 Task: Open Card Project Management Review in Board Productivity Strategies to Workspace Corporate Communications and add a team member Softage.4@softage.net, a label Purple, a checklist Corporate Finance, an attachment from your onedrive, a color Purple and finally, add a card description 'Develop and launch new customer feedback program for product improvements' and a comment 'Let us make sure we have a clear understanding of the desired outcomes and success metrics for this task.'. Add a start date 'Jan 04, 1900' with a due date 'Jan 11, 1900'
Action: Mouse moved to (67, 319)
Screenshot: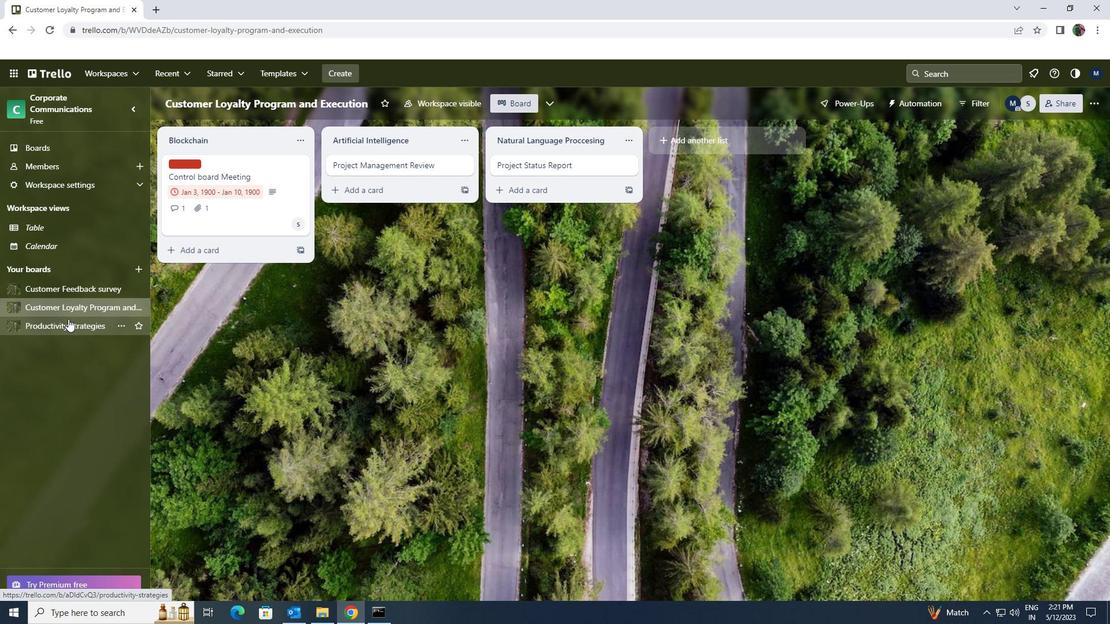 
Action: Mouse pressed left at (67, 319)
Screenshot: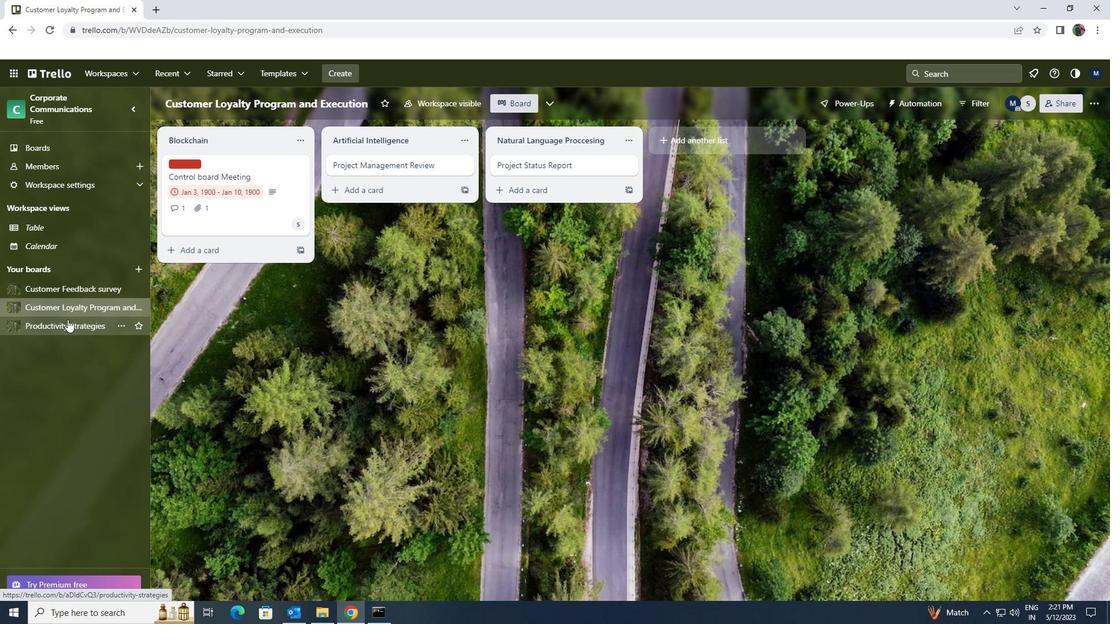 
Action: Mouse moved to (400, 164)
Screenshot: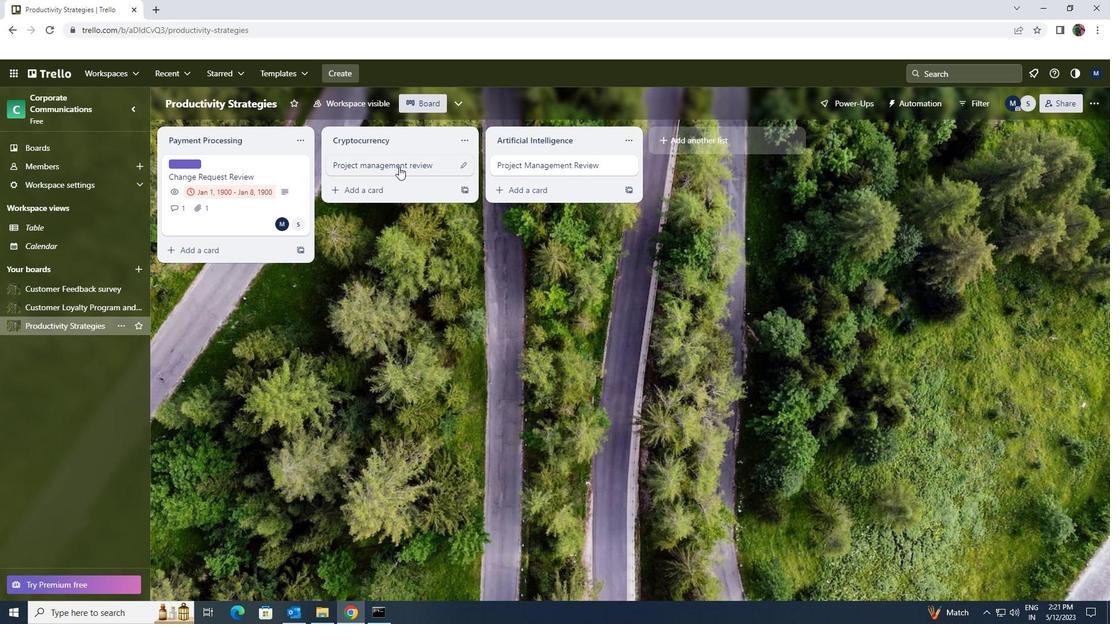 
Action: Mouse pressed left at (400, 164)
Screenshot: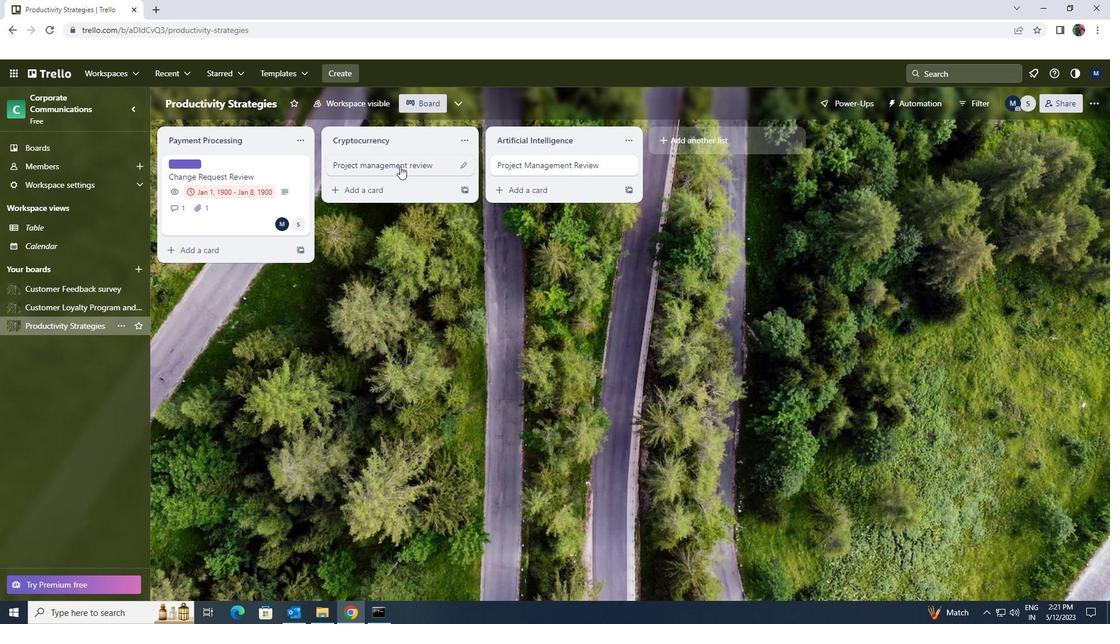 
Action: Mouse moved to (683, 164)
Screenshot: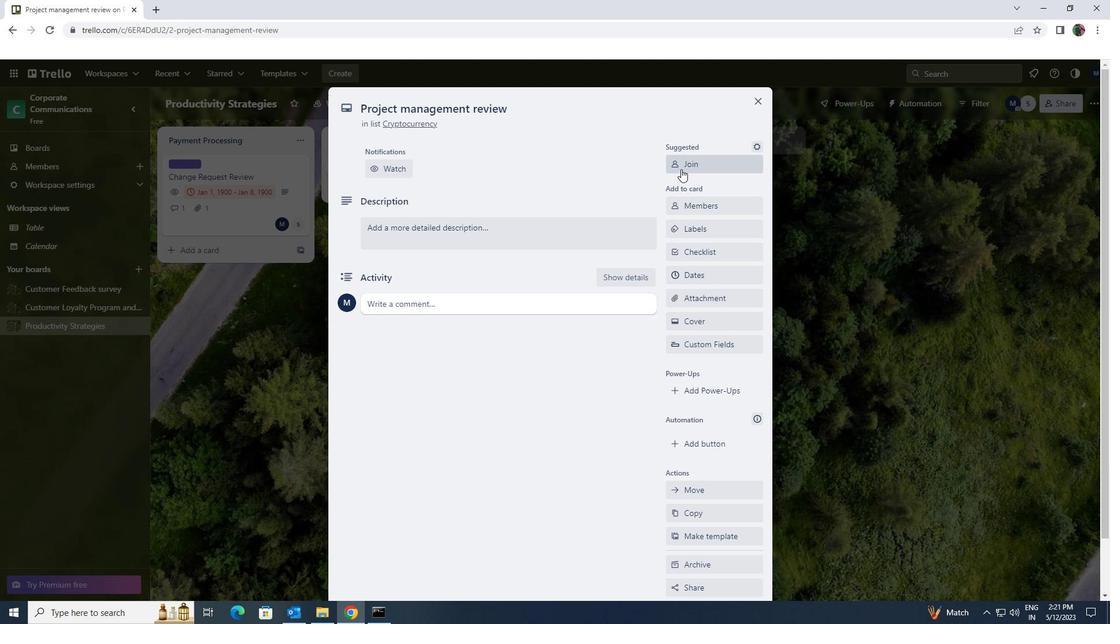 
Action: Mouse pressed left at (683, 164)
Screenshot: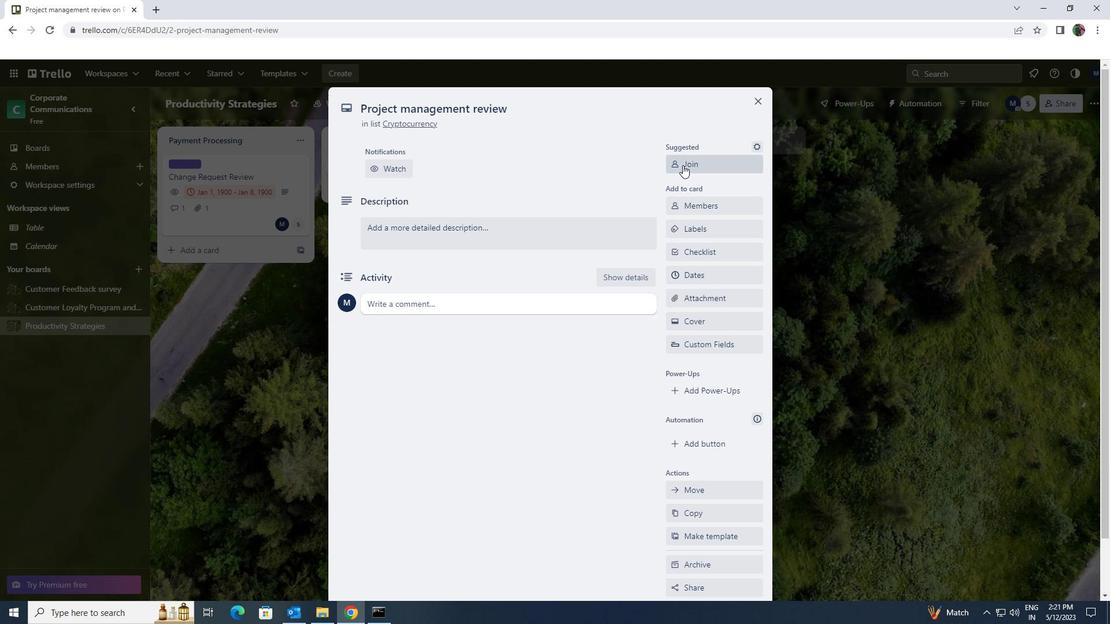 
Action: Mouse moved to (689, 165)
Screenshot: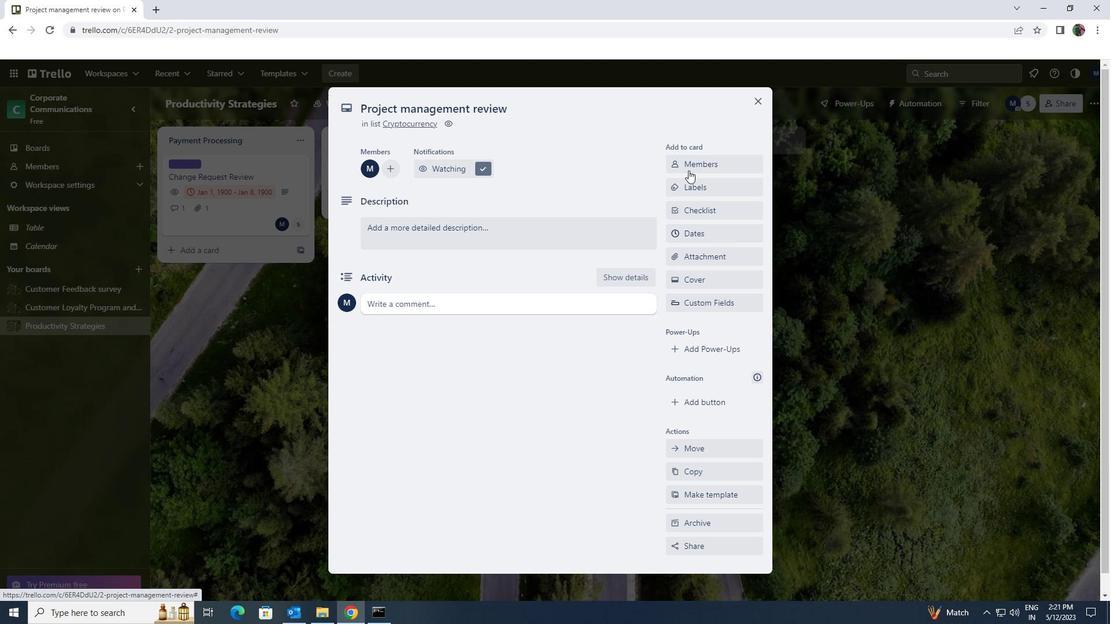 
Action: Mouse pressed left at (689, 165)
Screenshot: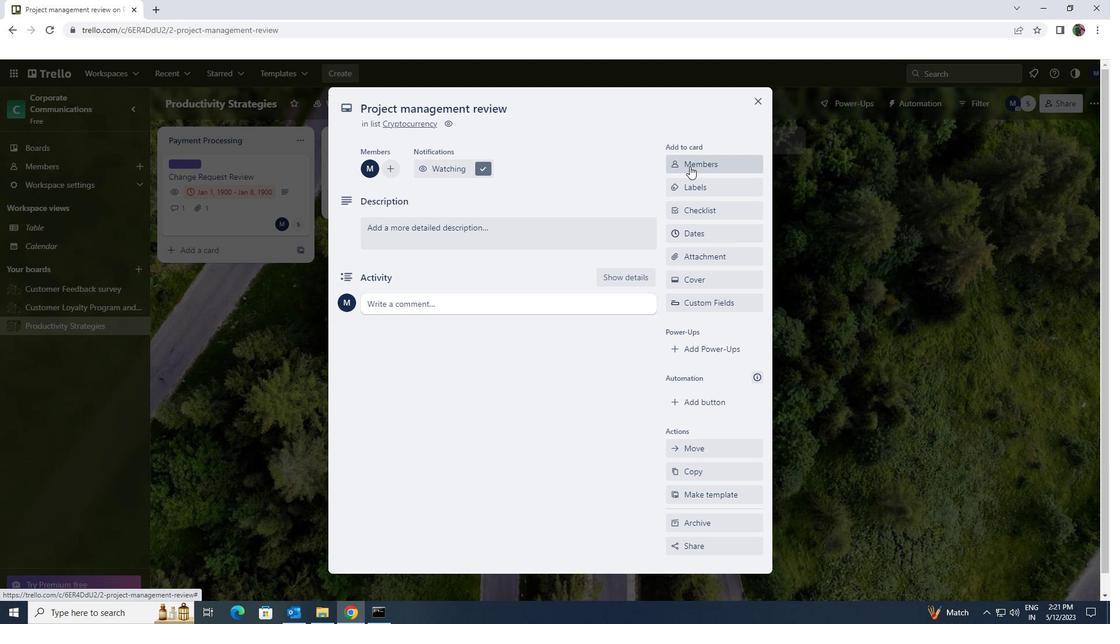 
Action: Mouse moved to (689, 165)
Screenshot: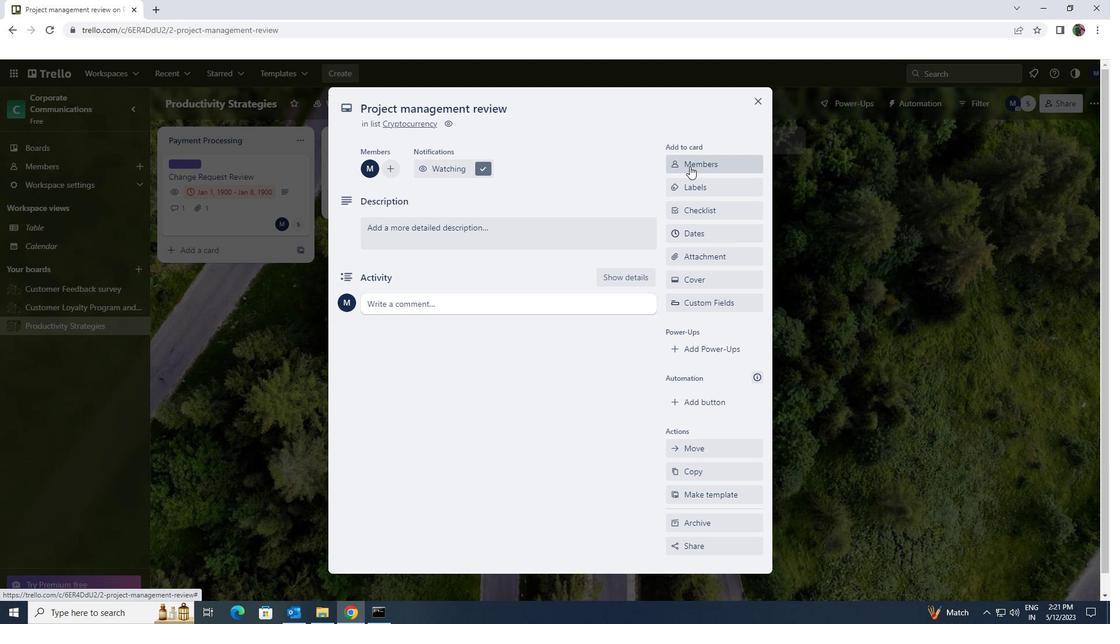 
Action: Key pressed softage.4<Key.shift>@SOFTAGE.NET
Screenshot: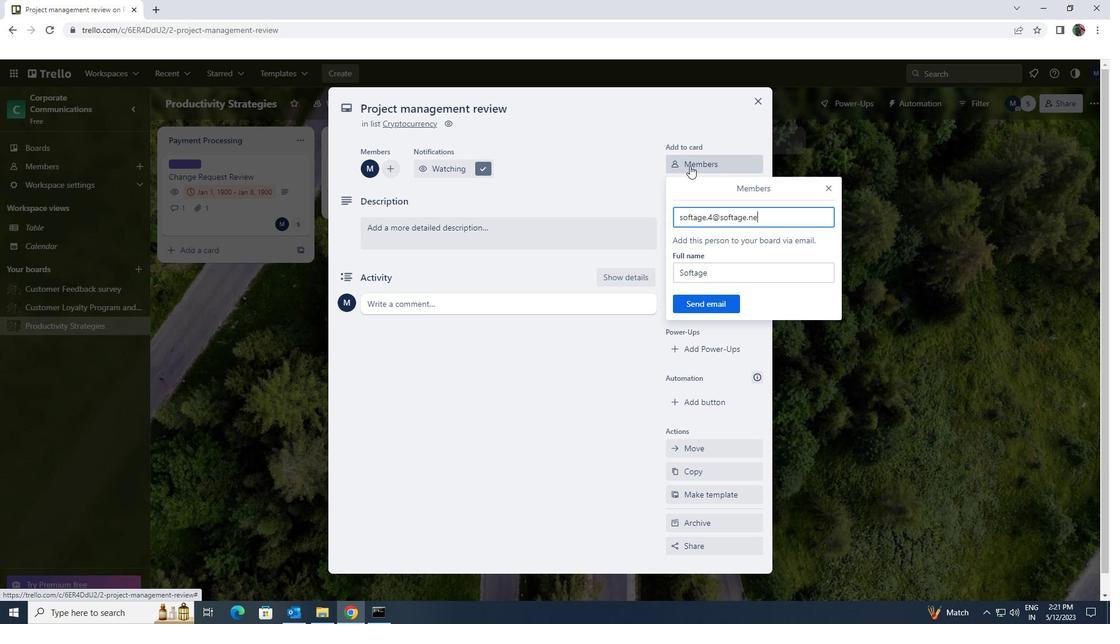 
Action: Mouse moved to (712, 308)
Screenshot: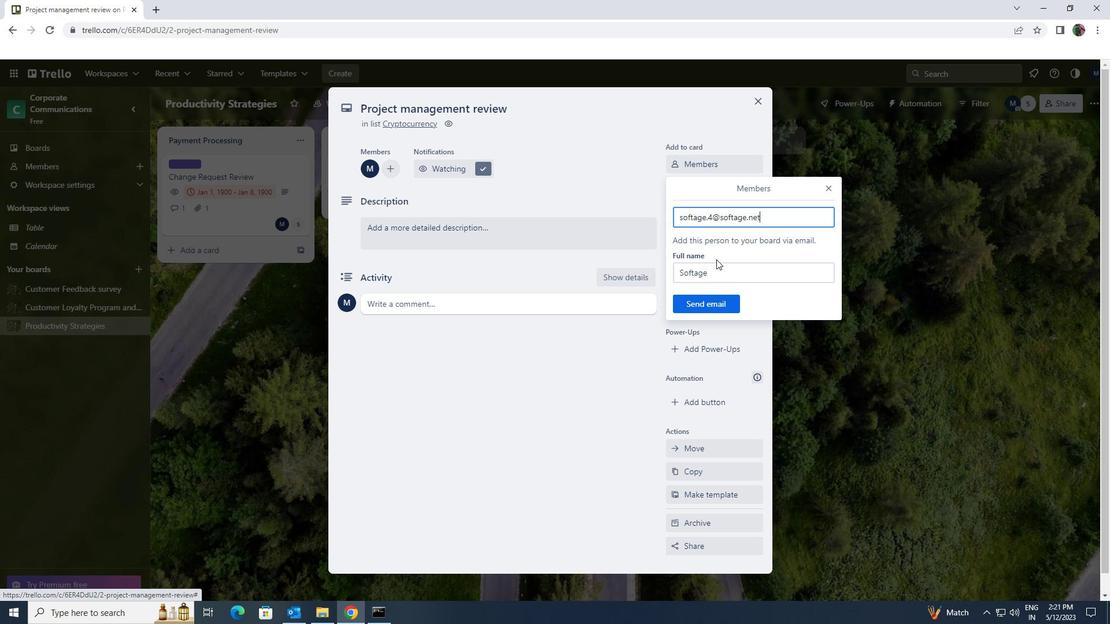 
Action: Mouse pressed left at (712, 308)
Screenshot: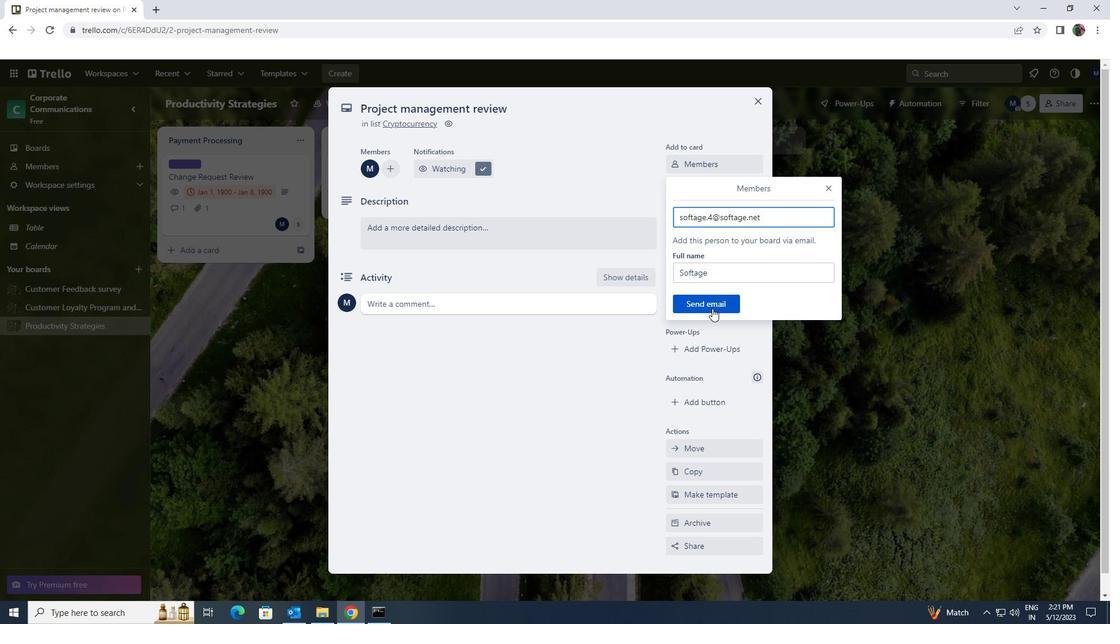 
Action: Mouse moved to (708, 190)
Screenshot: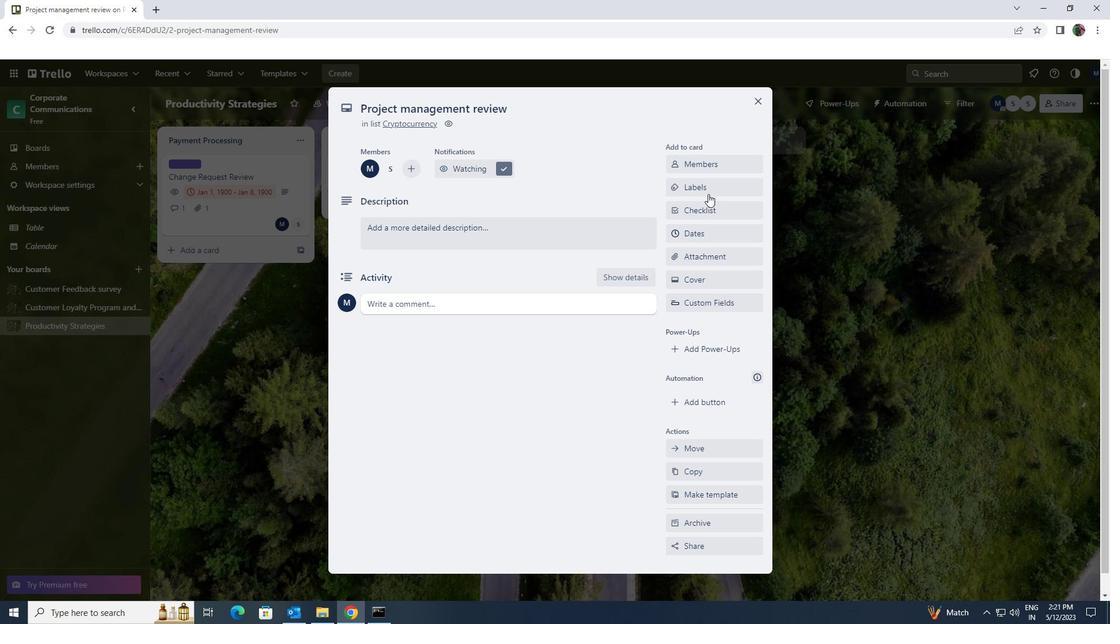 
Action: Mouse pressed left at (708, 190)
Screenshot: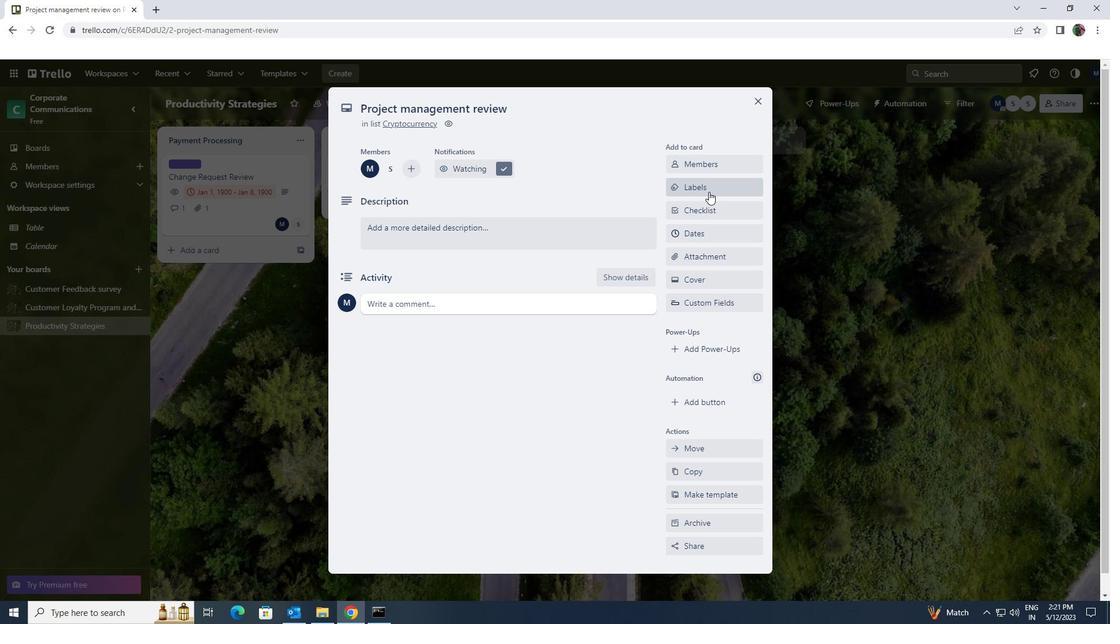 
Action: Mouse moved to (726, 430)
Screenshot: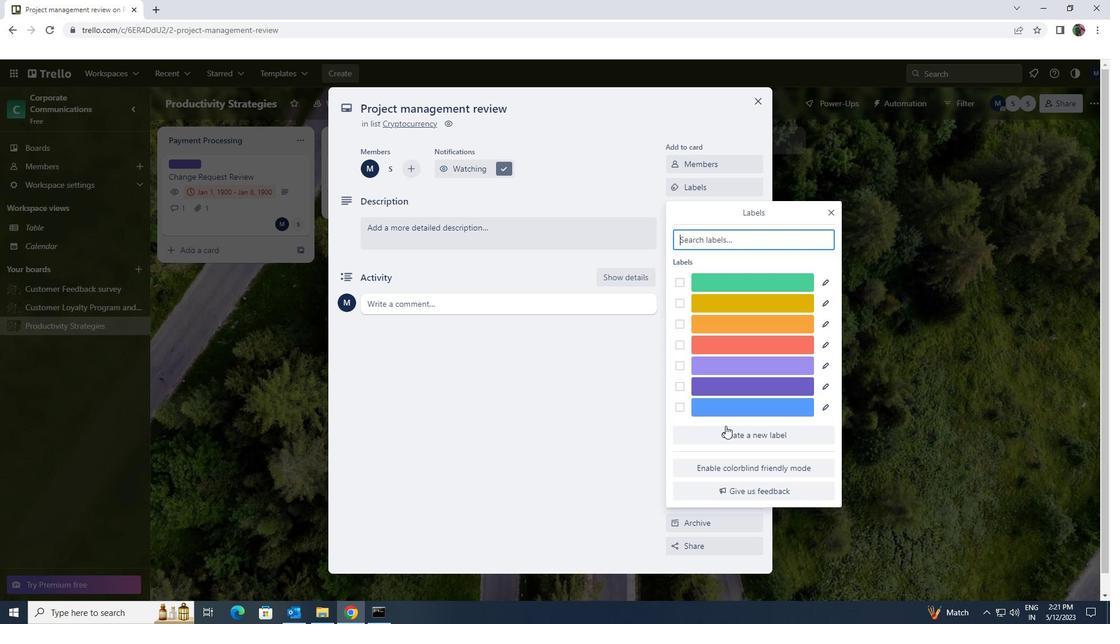 
Action: Mouse pressed left at (726, 430)
Screenshot: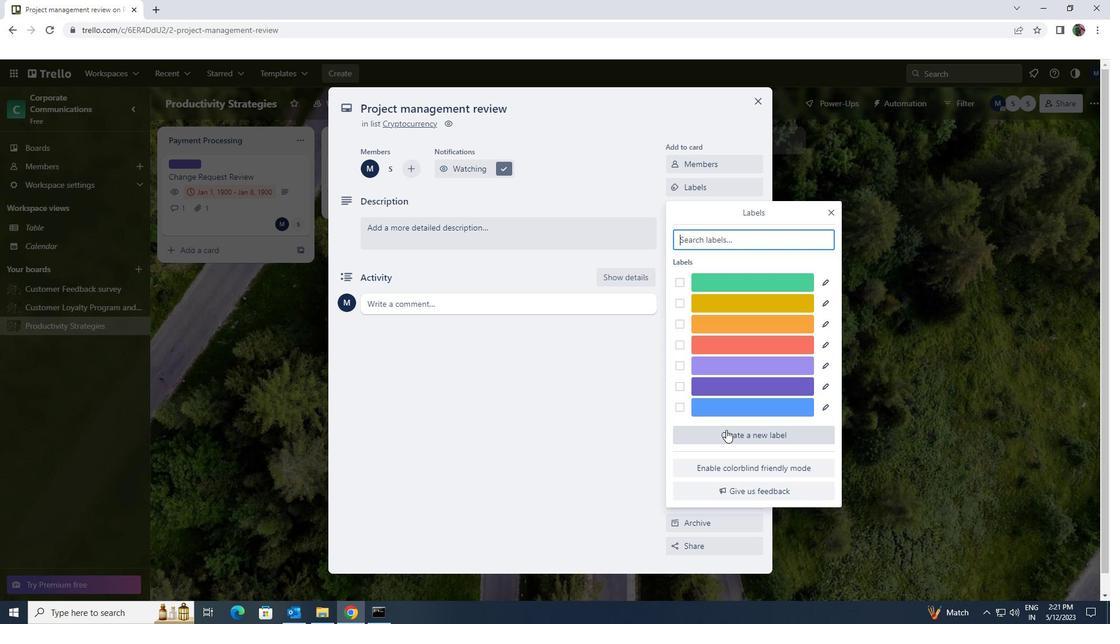 
Action: Mouse moved to (813, 401)
Screenshot: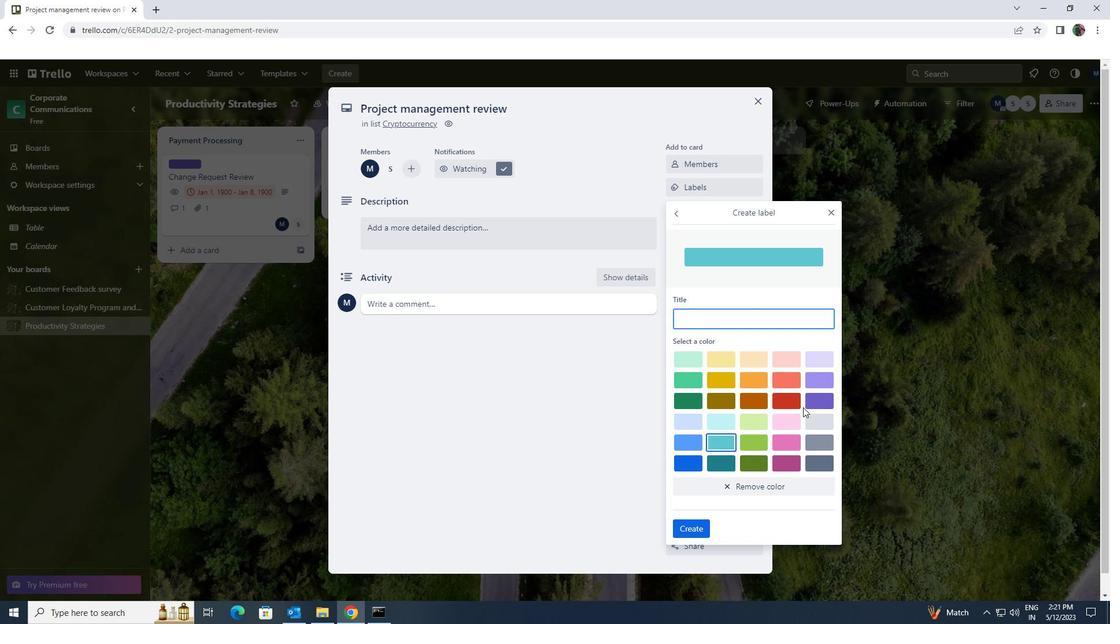 
Action: Mouse pressed left at (813, 401)
Screenshot: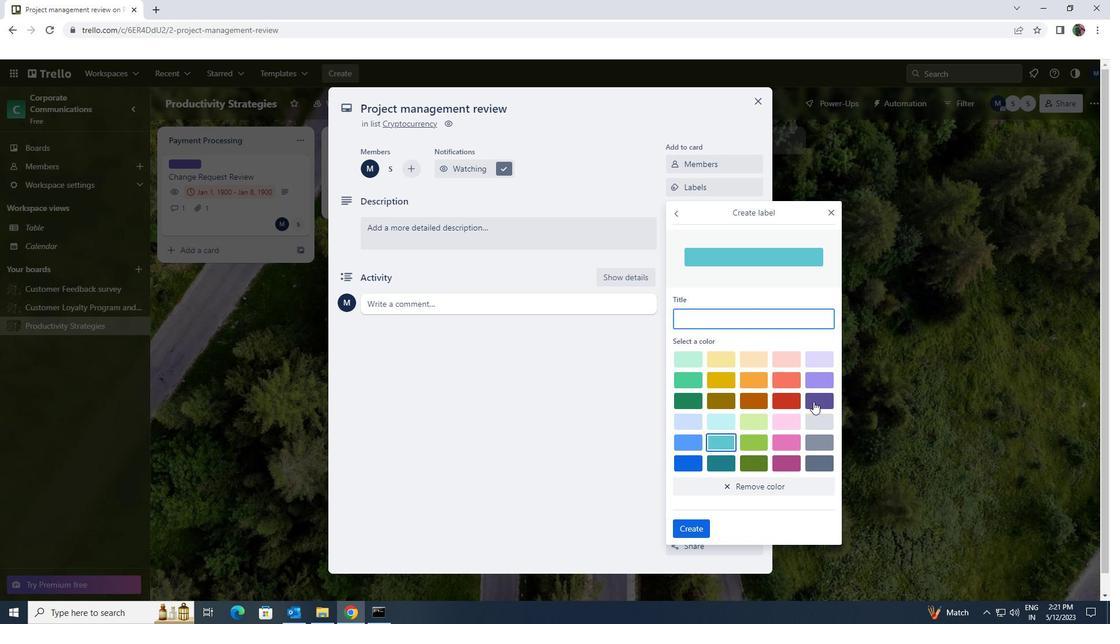 
Action: Mouse moved to (695, 524)
Screenshot: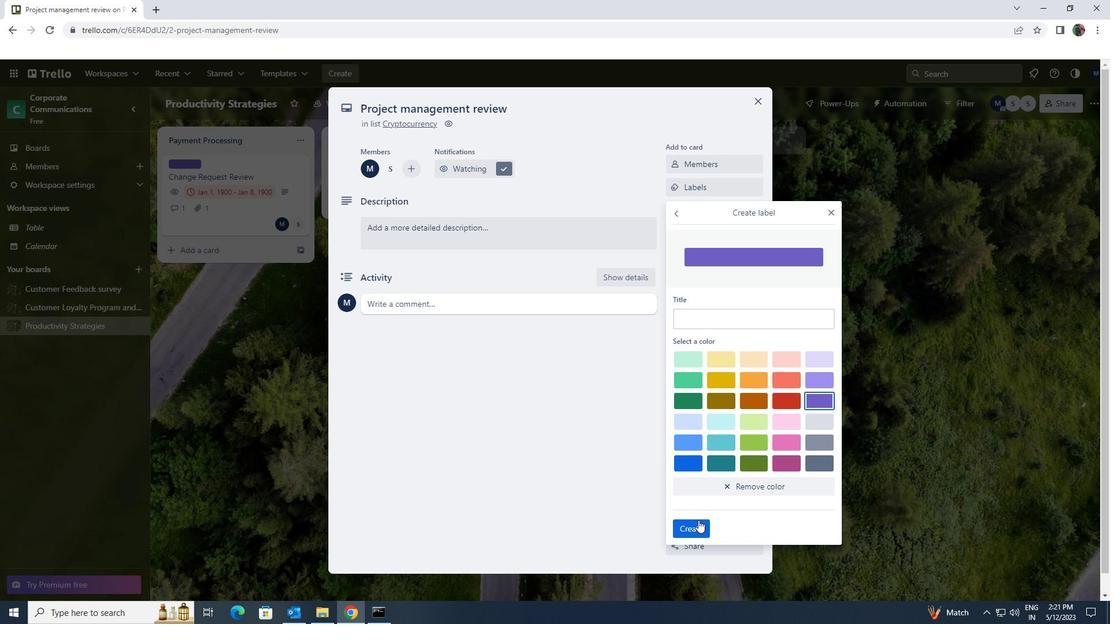 
Action: Mouse pressed left at (695, 524)
Screenshot: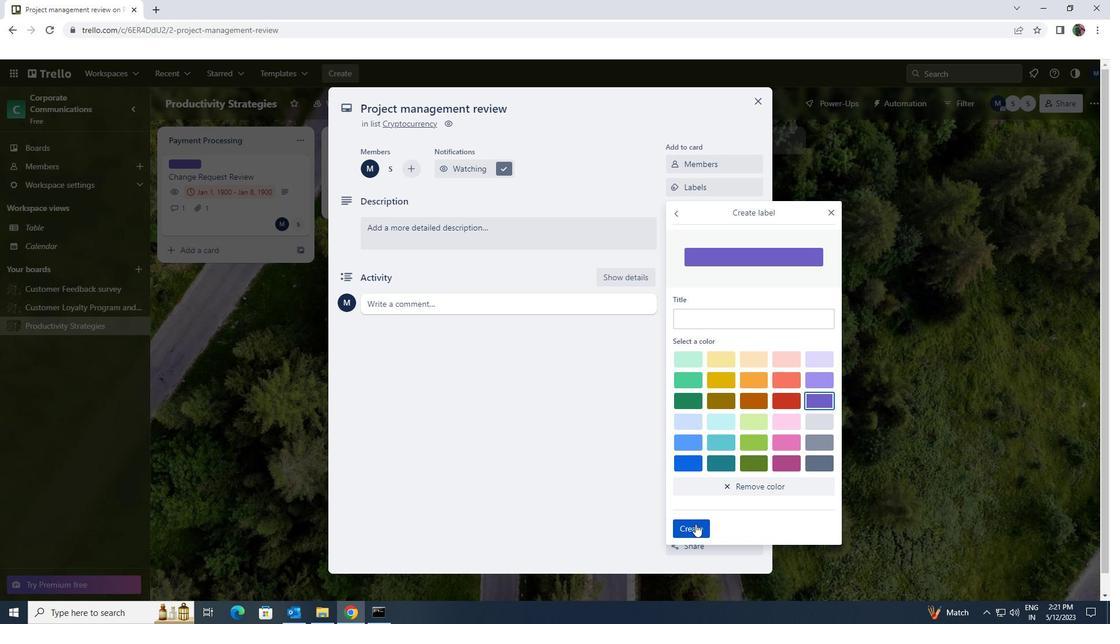 
Action: Mouse moved to (829, 211)
Screenshot: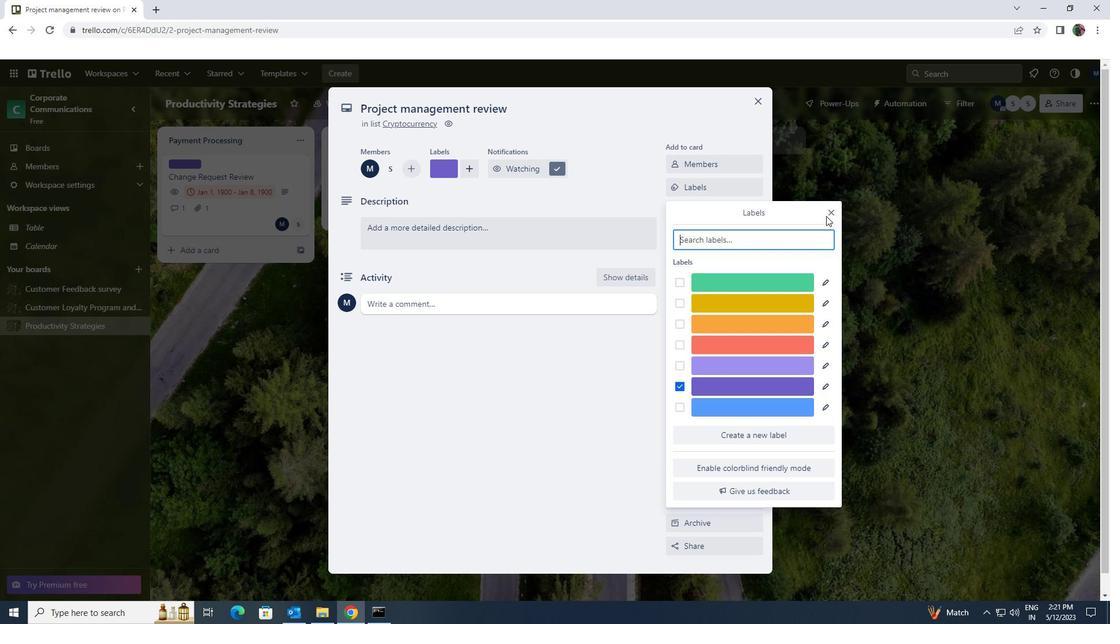 
Action: Mouse pressed left at (829, 211)
Screenshot: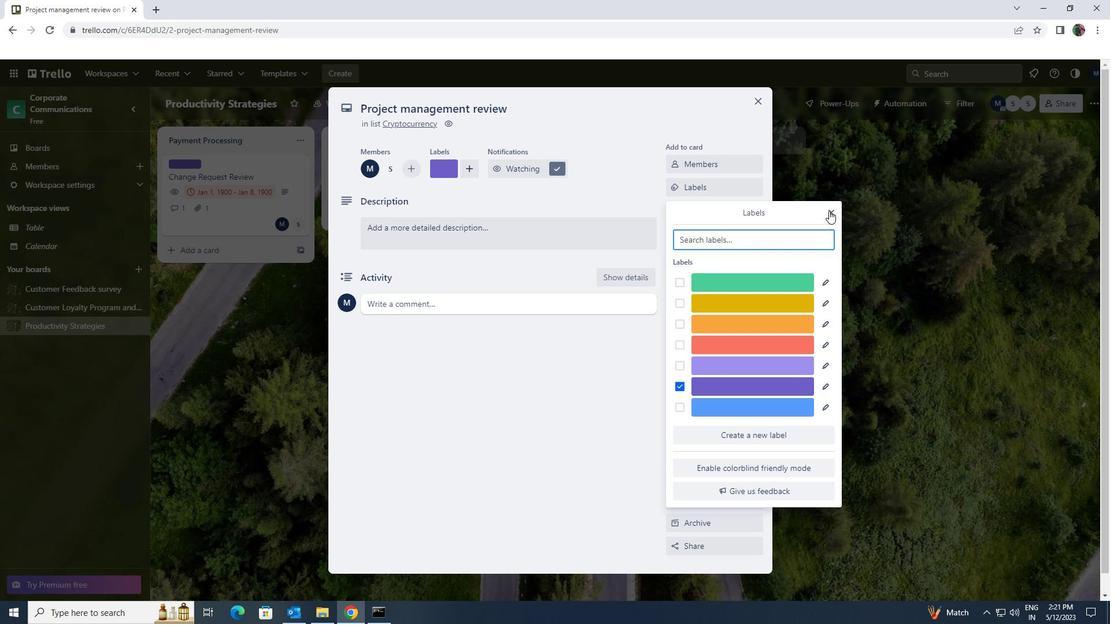 
Action: Mouse moved to (744, 212)
Screenshot: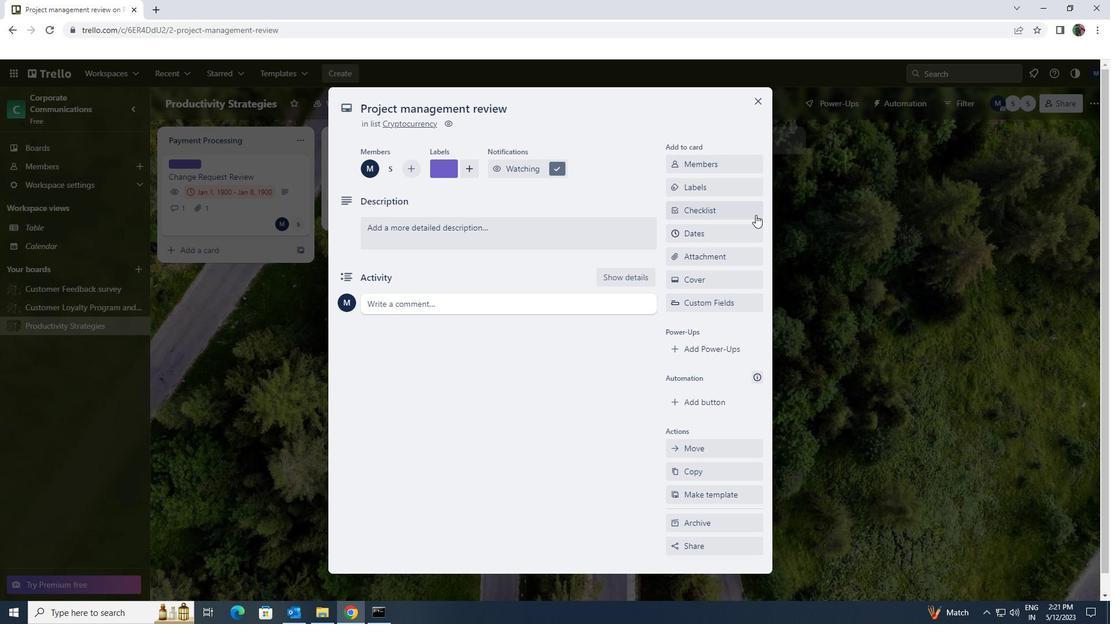 
Action: Mouse pressed left at (744, 212)
Screenshot: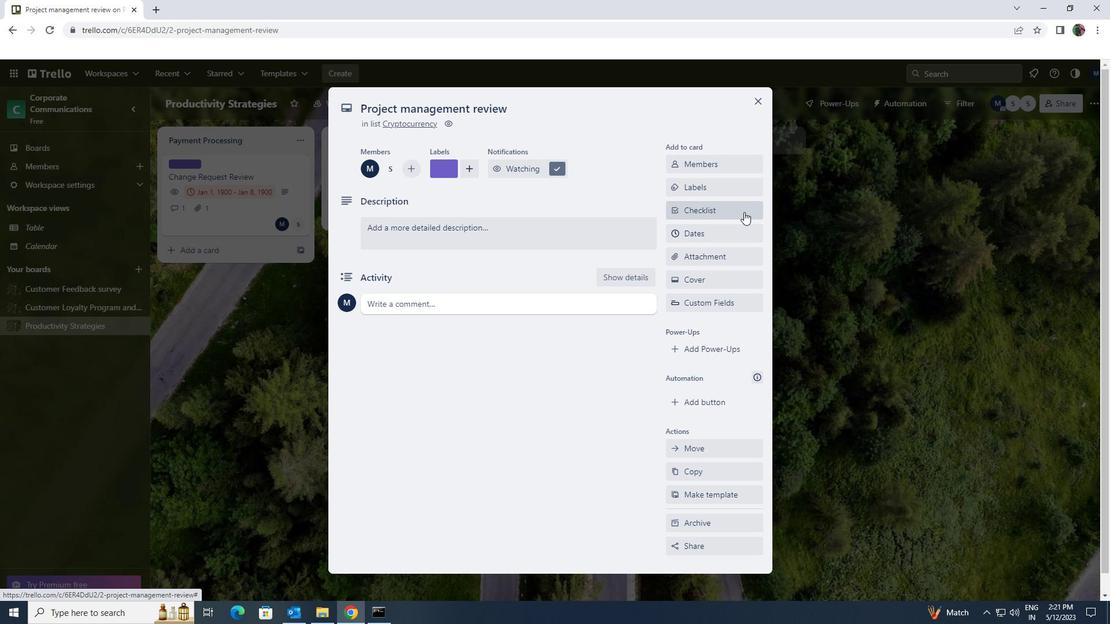 
Action: Key pressed <Key.shift>CORPORATE<Key.space><Key.shift>FINANCE<Key.space>
Screenshot: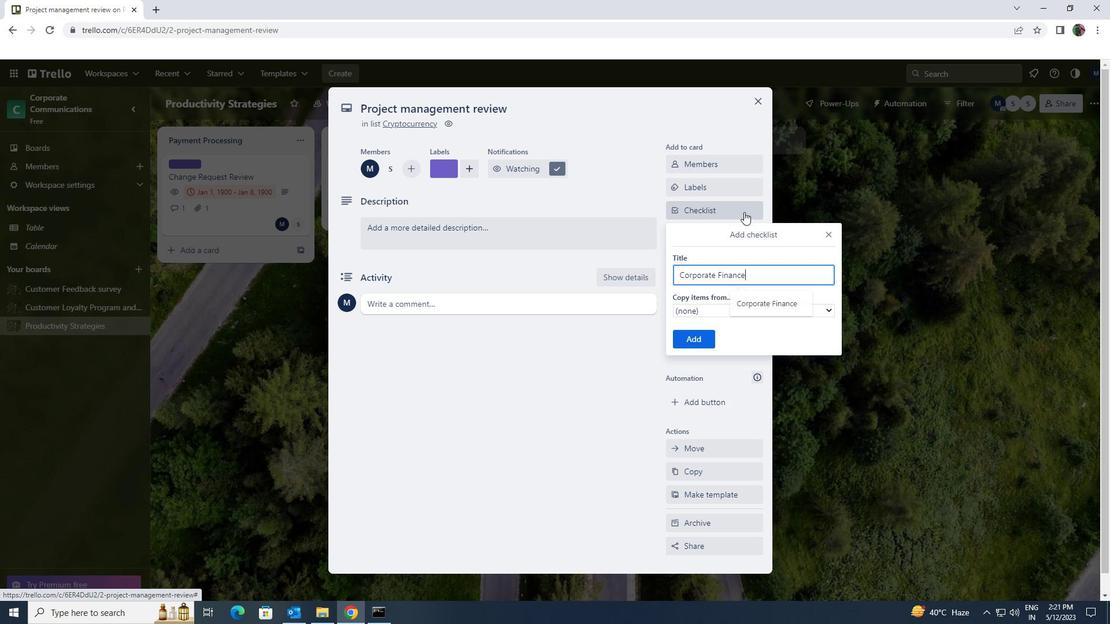 
Action: Mouse moved to (700, 337)
Screenshot: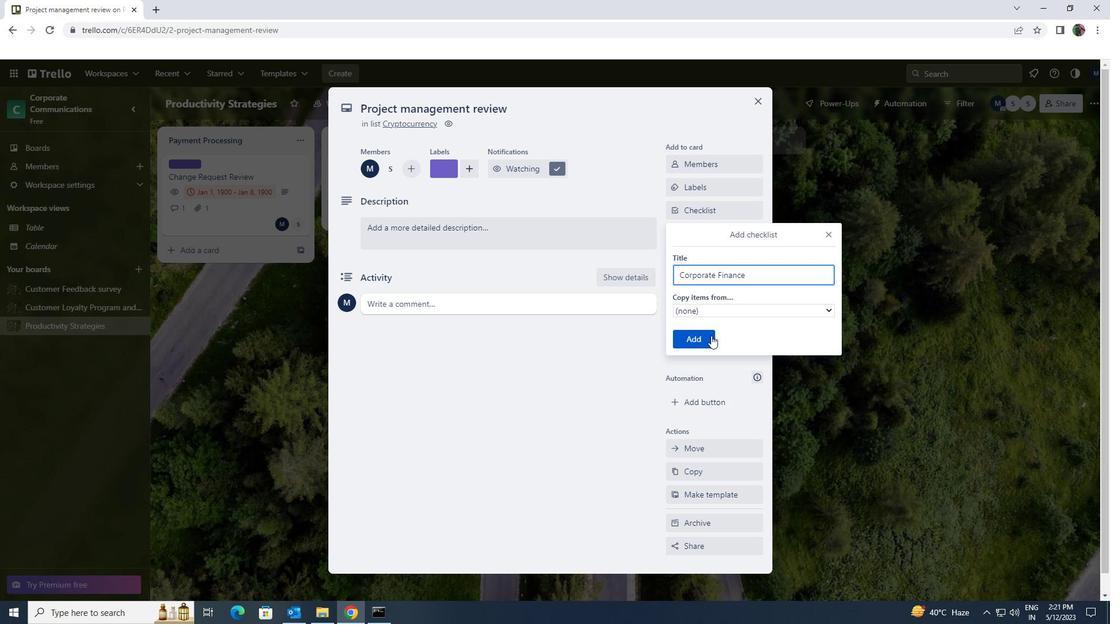 
Action: Mouse pressed left at (700, 337)
Screenshot: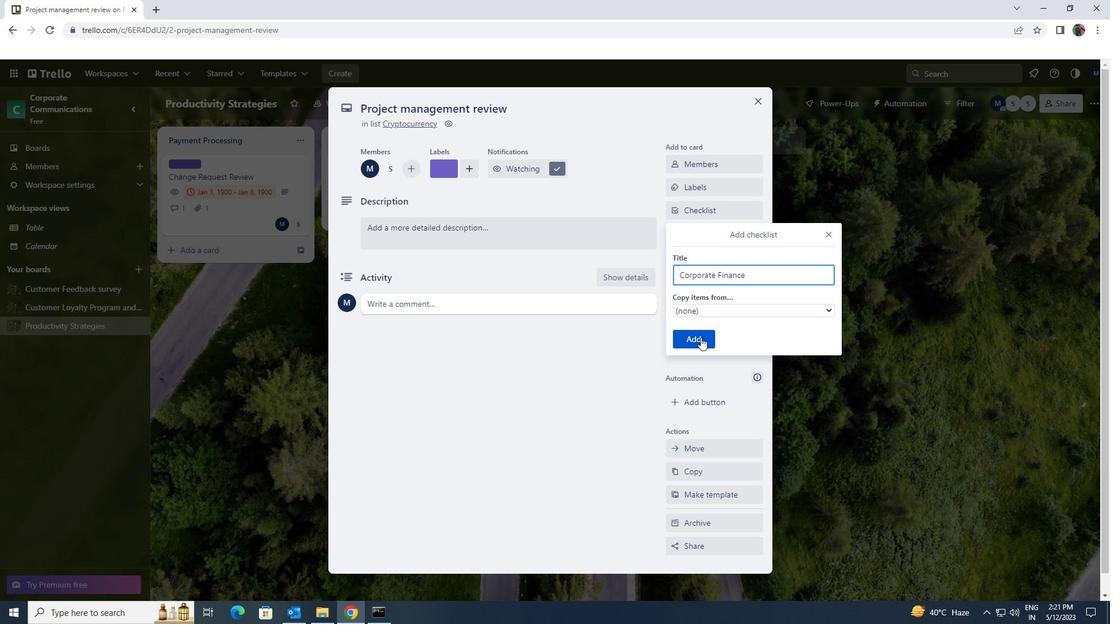 
Action: Mouse moved to (707, 260)
Screenshot: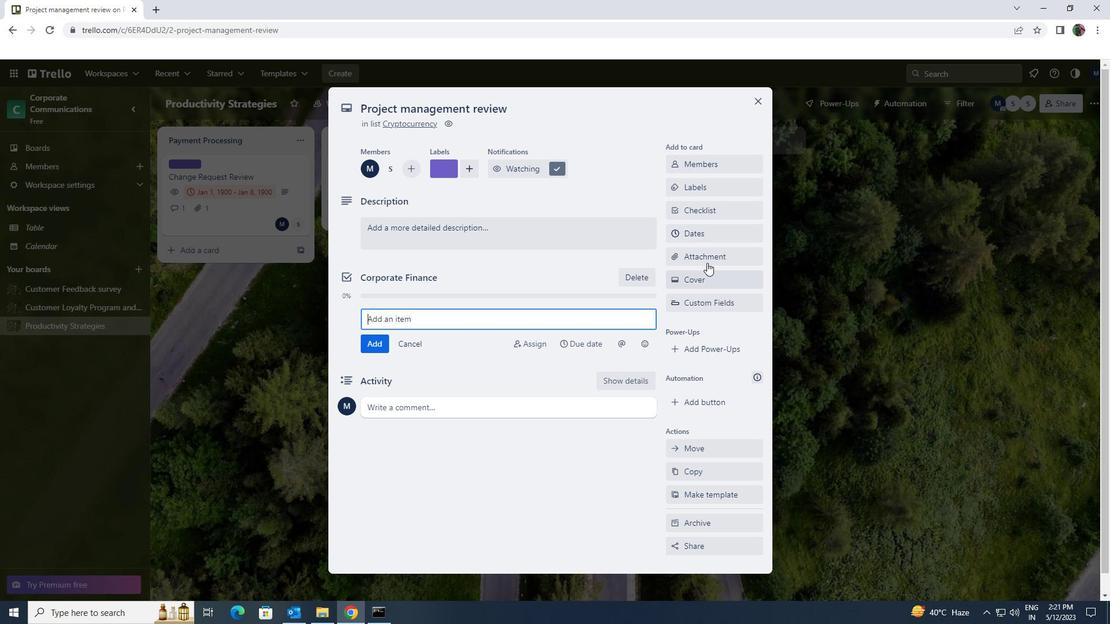 
Action: Mouse pressed left at (707, 260)
Screenshot: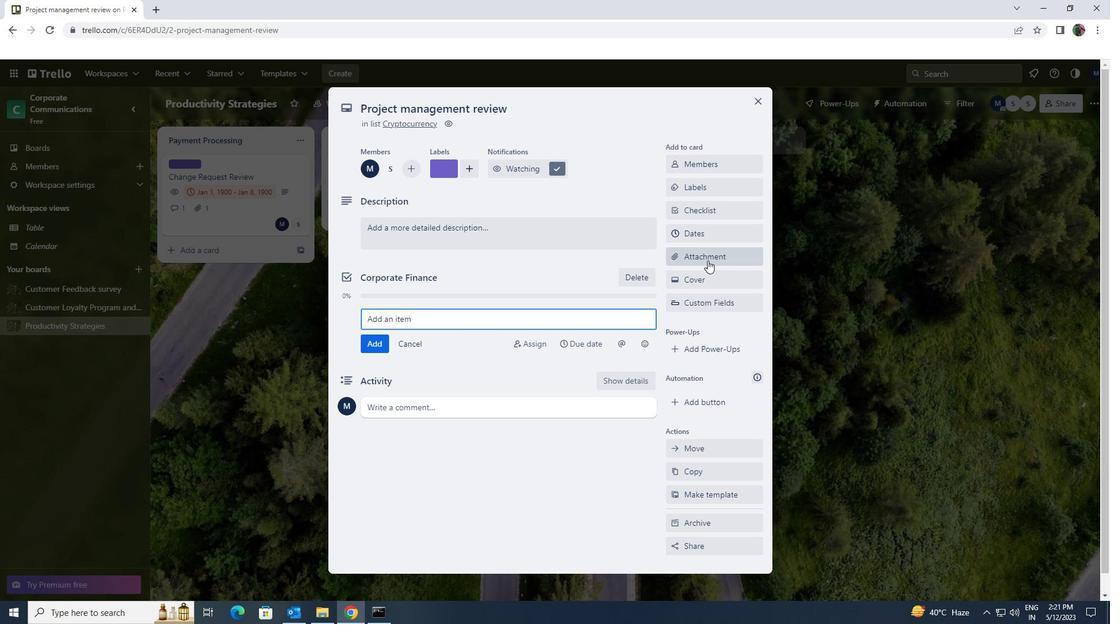 
Action: Mouse moved to (707, 348)
Screenshot: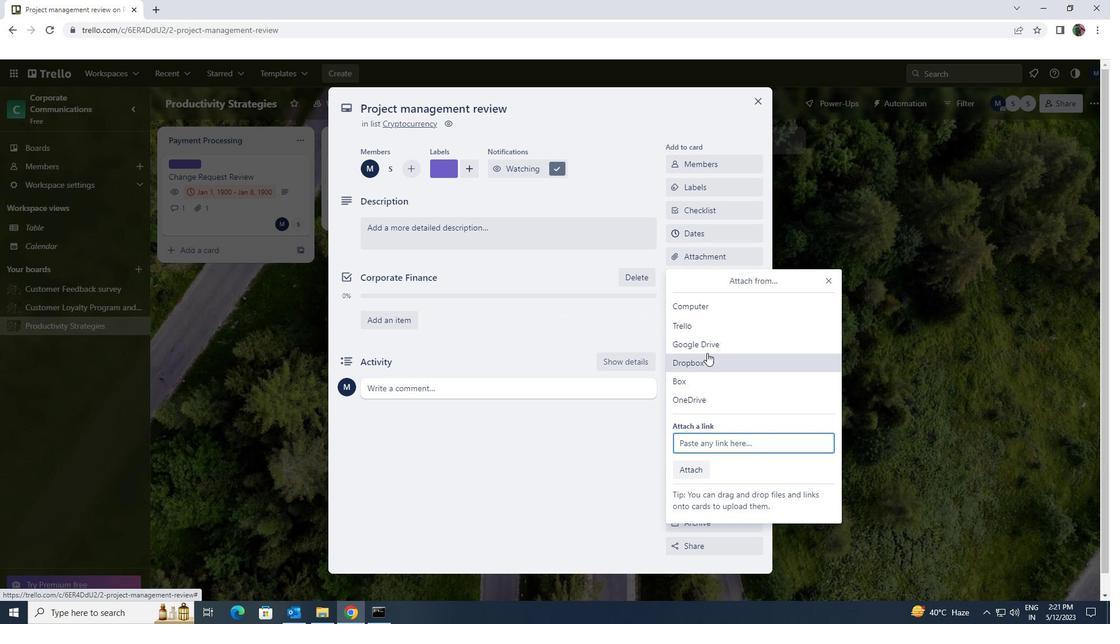 
Action: Mouse pressed left at (707, 348)
Screenshot: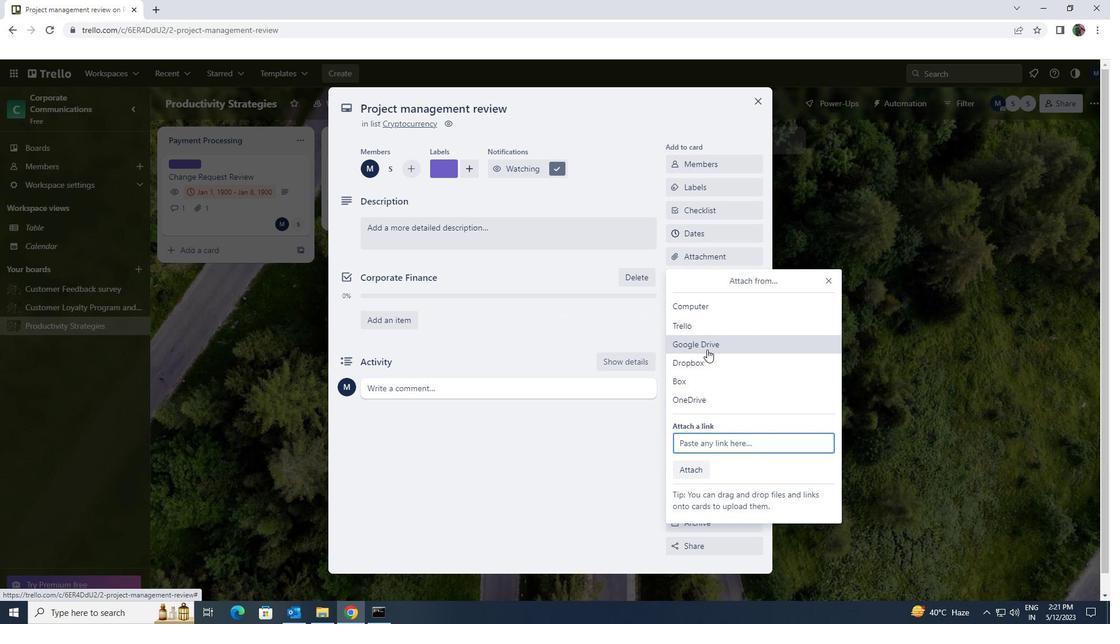 
Action: Mouse moved to (542, 325)
Screenshot: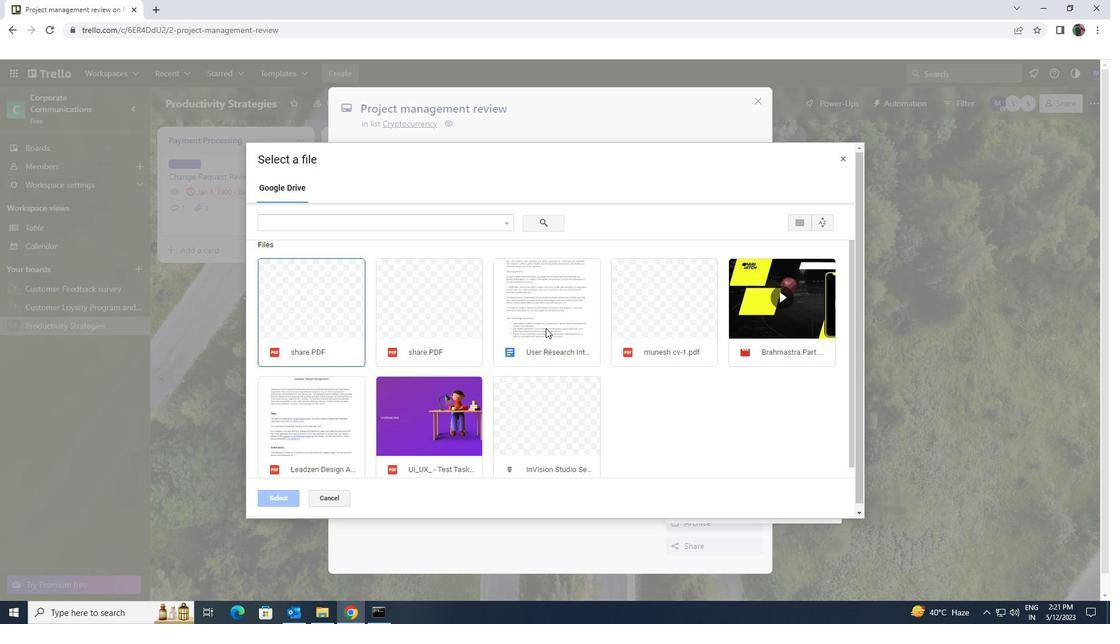 
Action: Mouse pressed left at (542, 325)
Screenshot: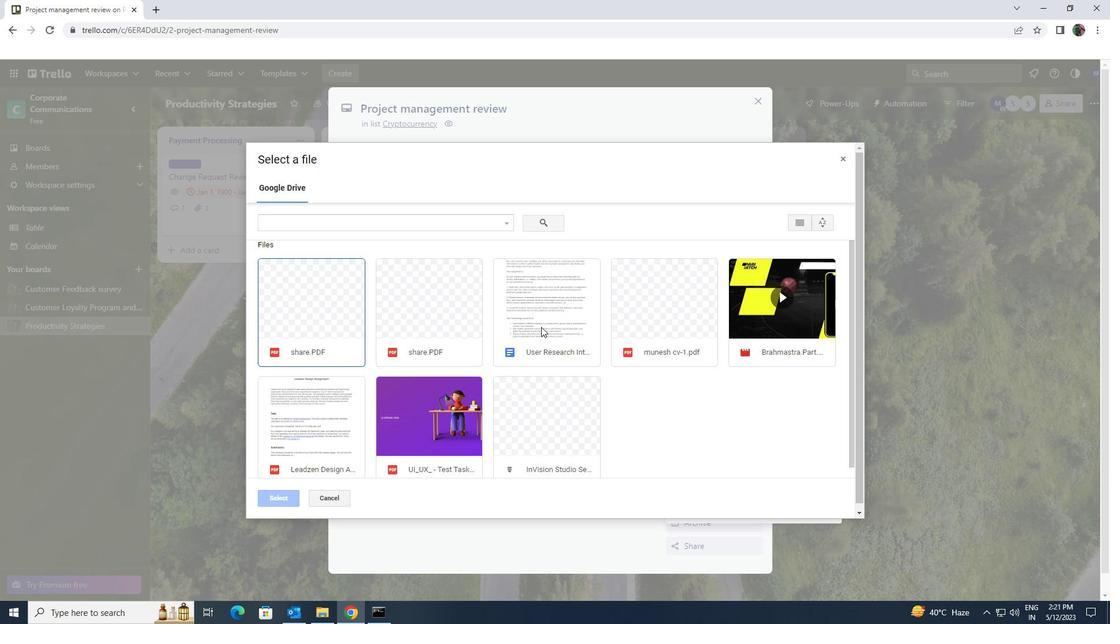 
Action: Mouse moved to (268, 500)
Screenshot: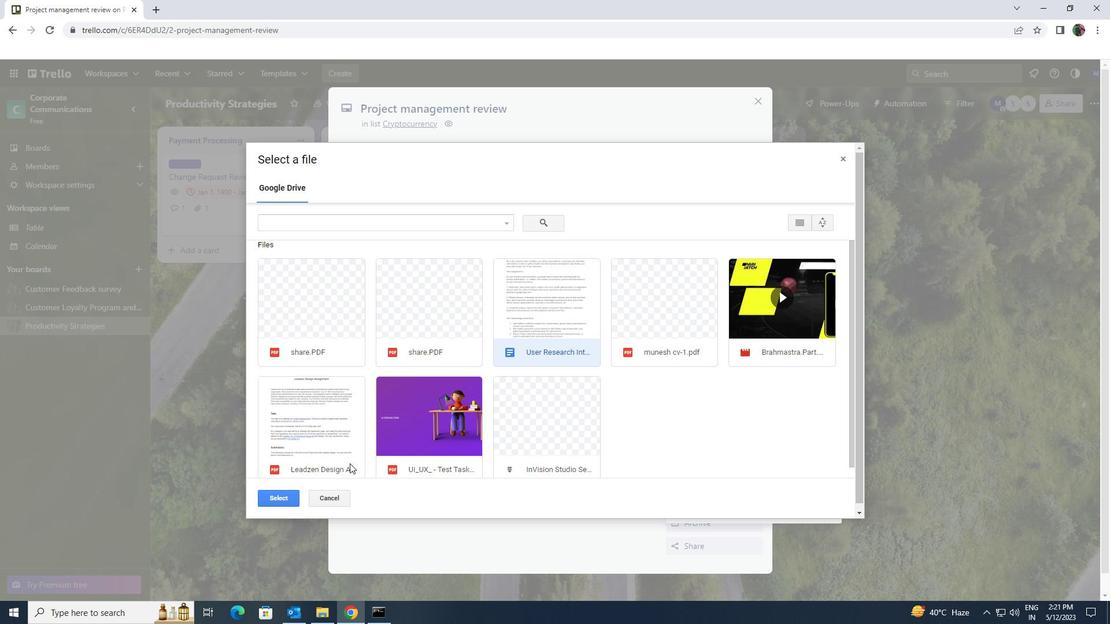 
Action: Mouse pressed left at (268, 500)
Screenshot: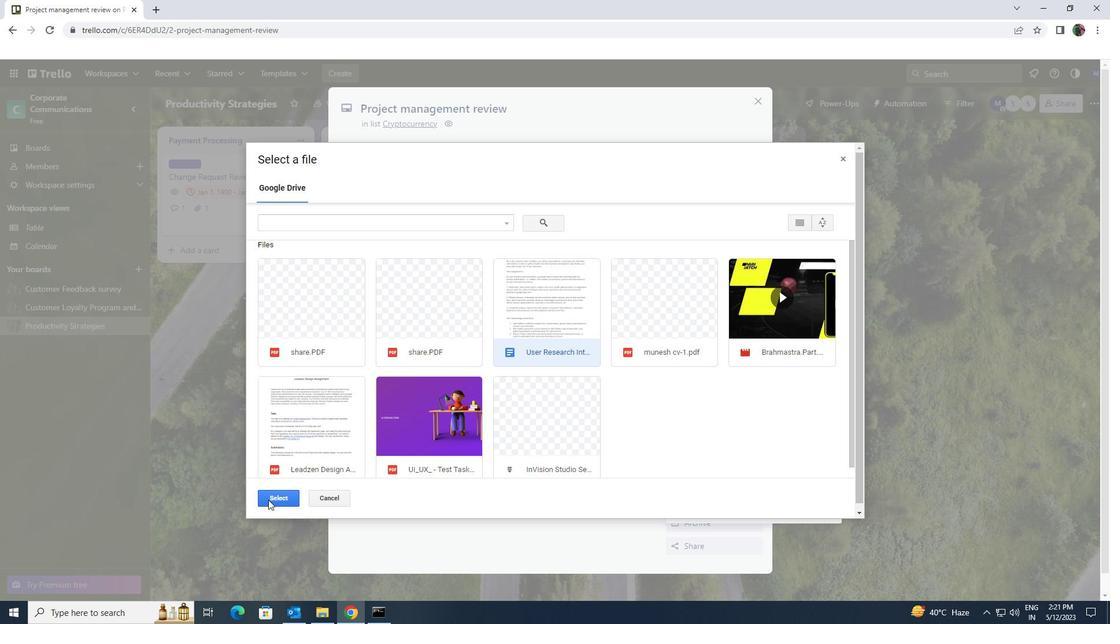 
Action: Mouse moved to (484, 240)
Screenshot: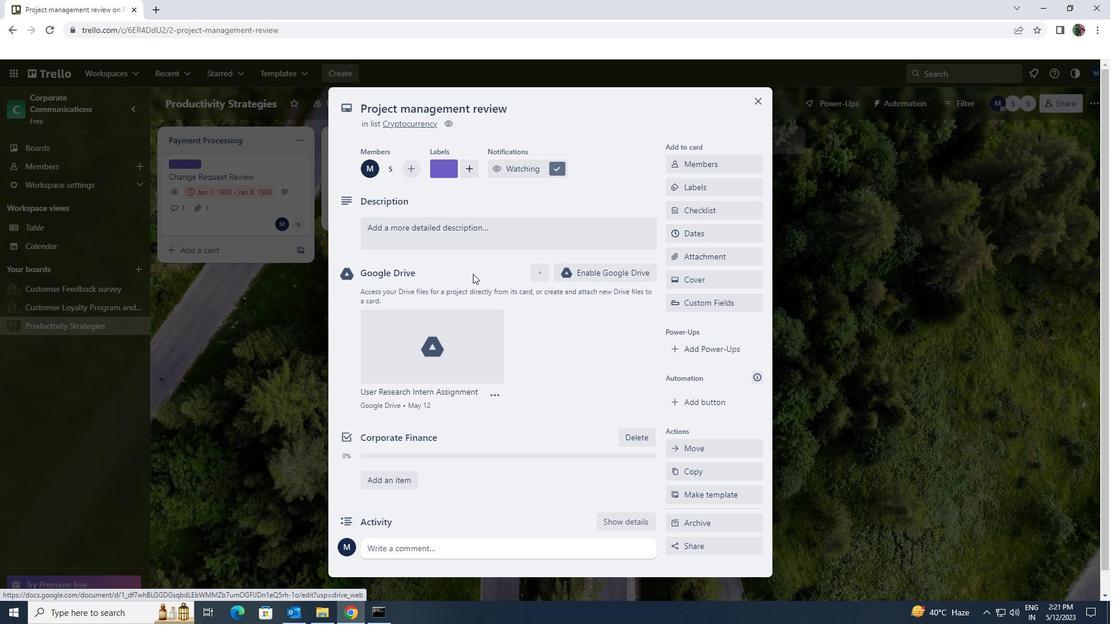 
Action: Mouse pressed left at (484, 240)
Screenshot: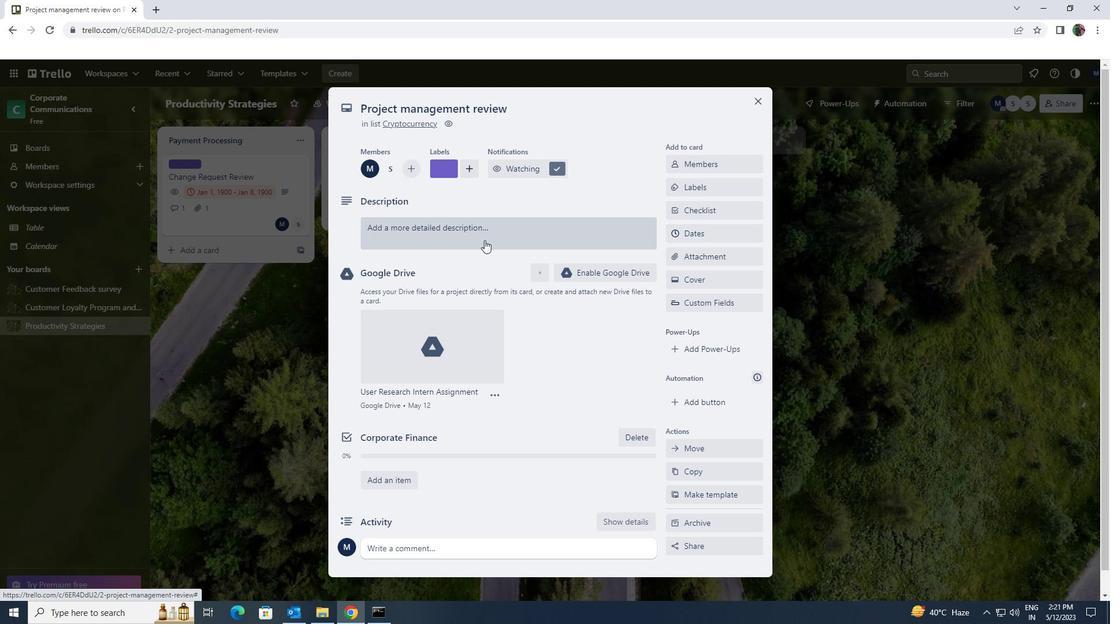 
Action: Key pressed <Key.shift>DEVELOP<Key.space>AND<Key.space>LAUNCH<Key.space>NEW<Key.space>CUSTOMER<Key.space>FEEDBACK<Key.space>PROGRAM<Key.space>FOR<Key.space>PRODUCT<Key.space>IMPROVEMENTS<Key.space>
Screenshot: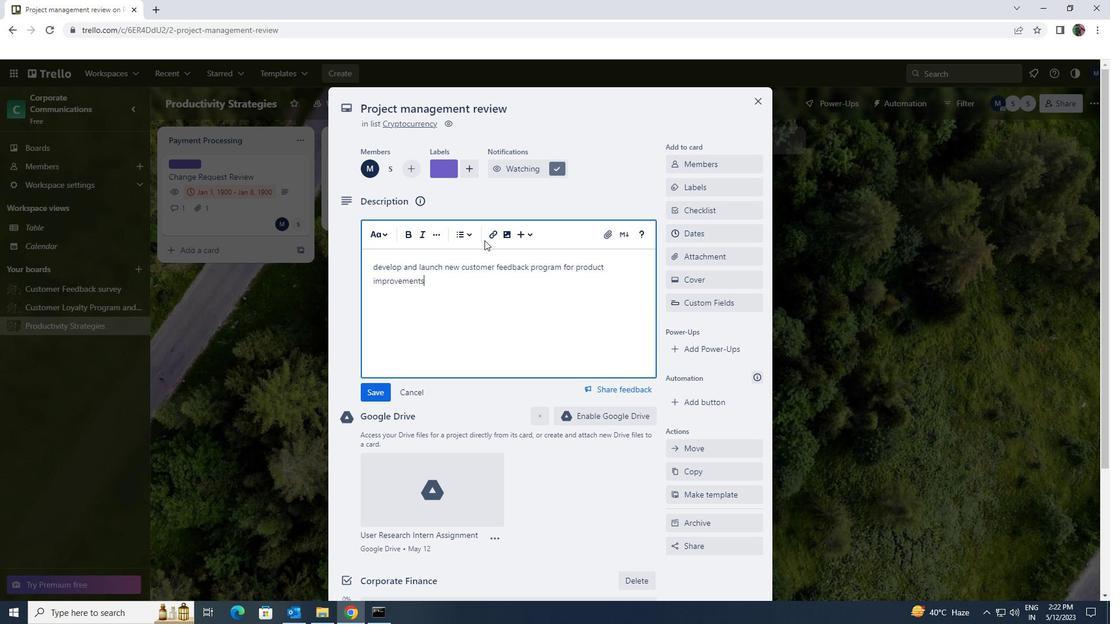 
Action: Mouse moved to (375, 389)
Screenshot: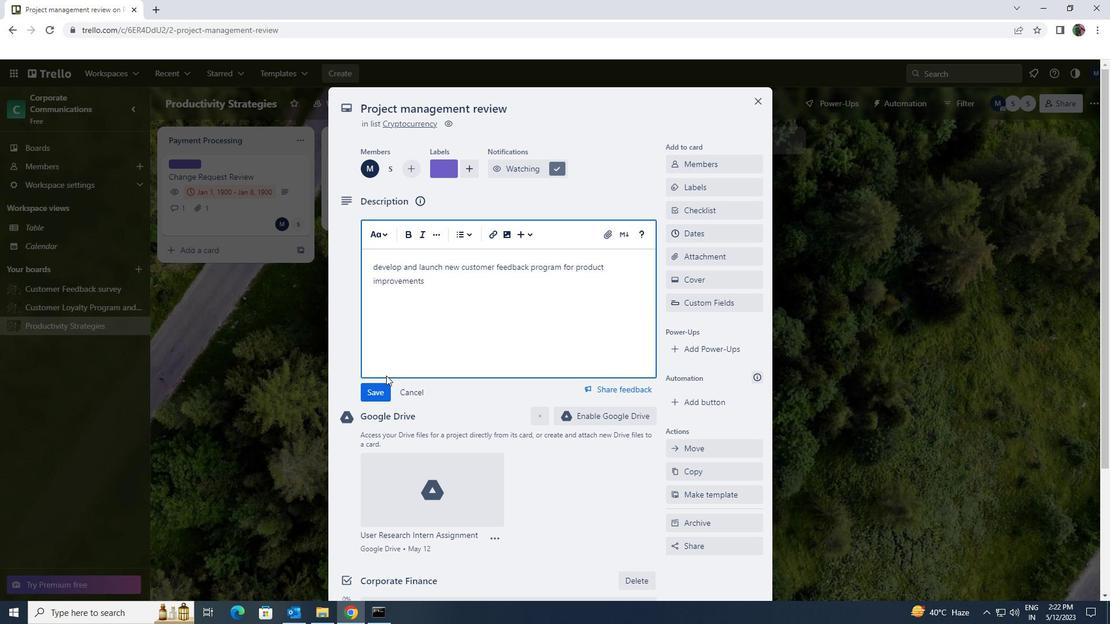 
Action: Mouse pressed left at (375, 389)
Screenshot: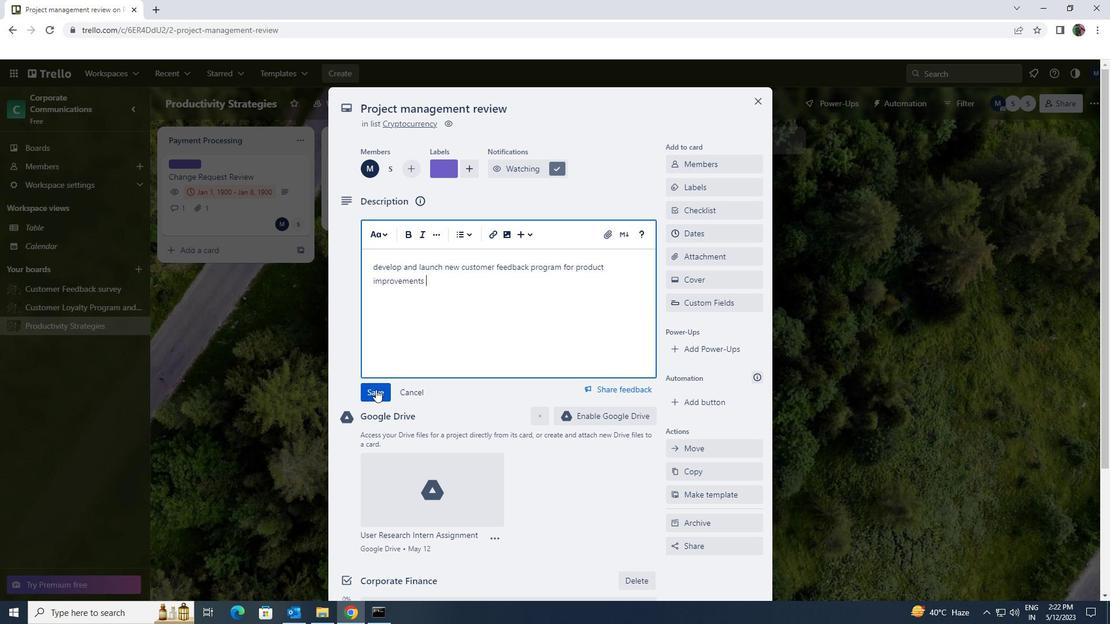 
Action: Mouse scrolled (375, 389) with delta (0, 0)
Screenshot: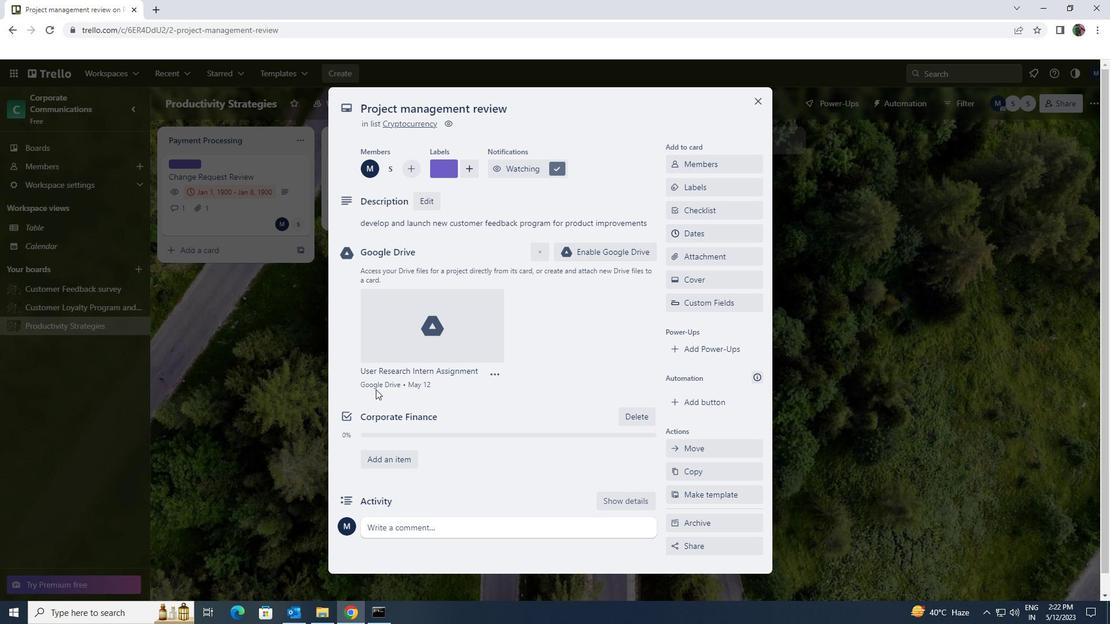 
Action: Mouse scrolled (375, 389) with delta (0, 0)
Screenshot: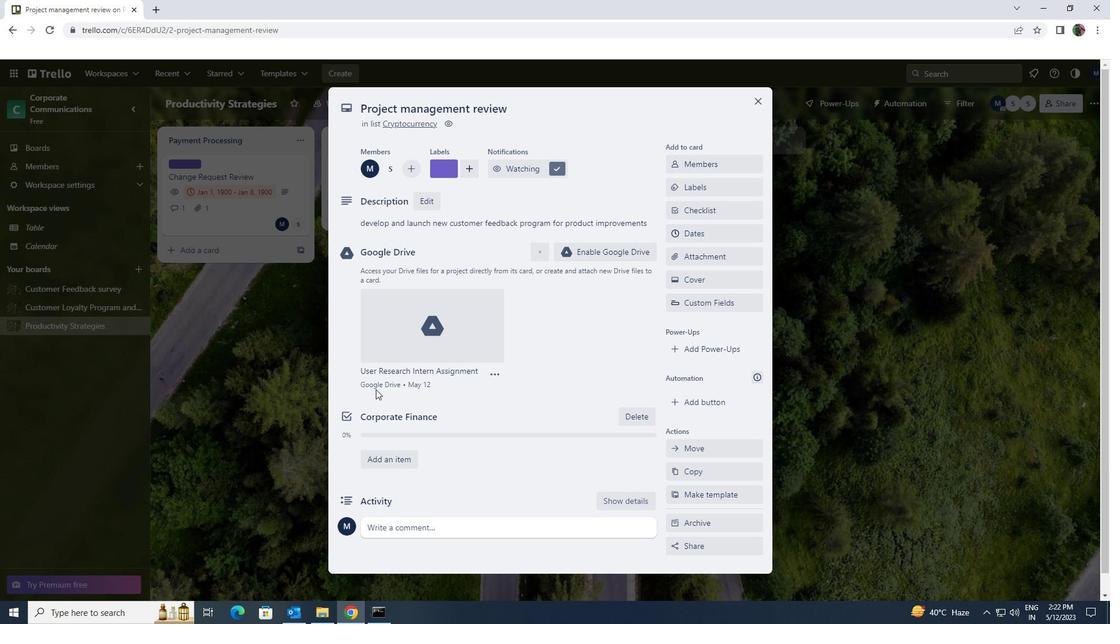 
Action: Mouse moved to (390, 511)
Screenshot: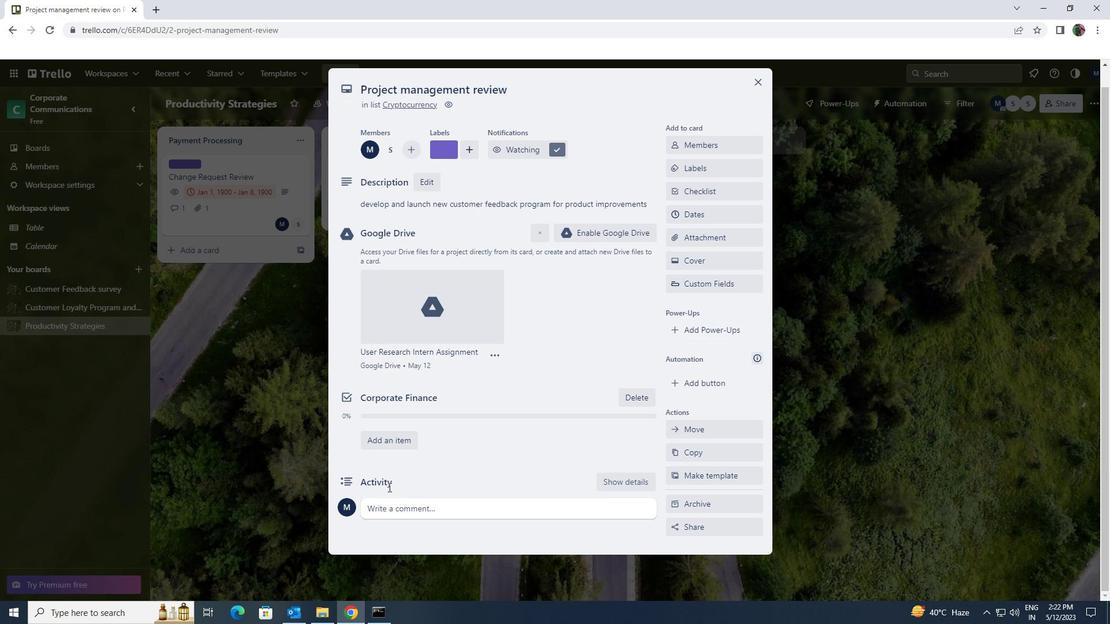 
Action: Mouse pressed left at (390, 511)
Screenshot: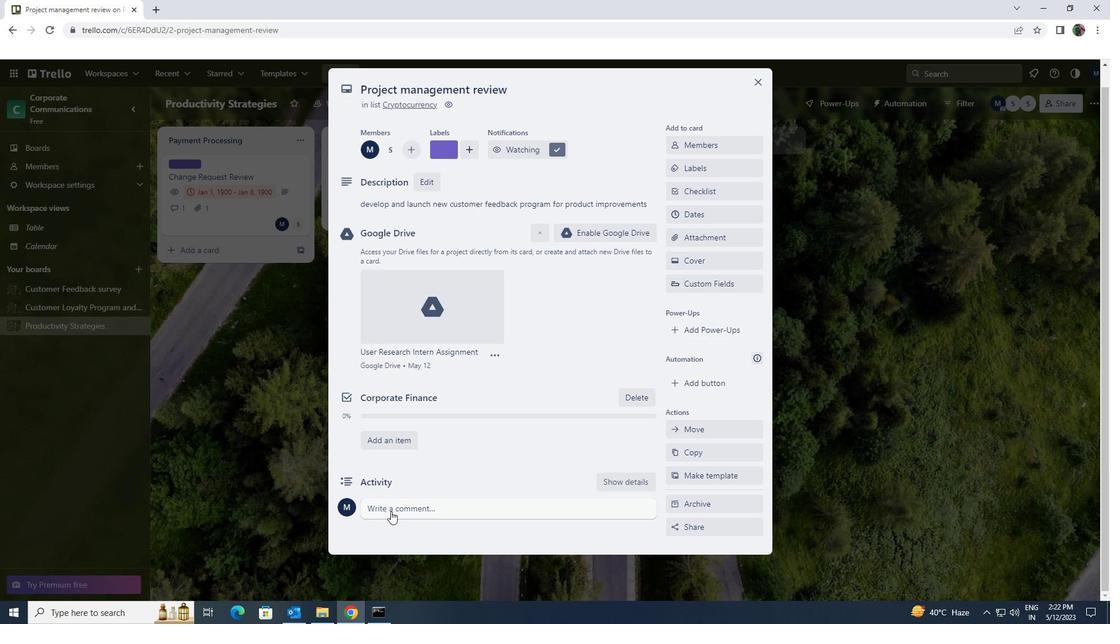 
Action: Key pressed <Key.shift>LET<Key.space>US<Key.space>AMKE<Key.space>SURE<Key.space>WE<Key.space>HAVE<Key.space>A<Key.space>CLEAR<Key.space>UNDERSTANDING<Key.space>OF<Key.space>THE<Key.space>DESIRED<Key.space>OUTCOMES<Key.space>AND<Key.space>SUCCESS<Key.space>METRICS<Key.space>FOR<Key.space>THIS<Key.space>TASK.
Screenshot: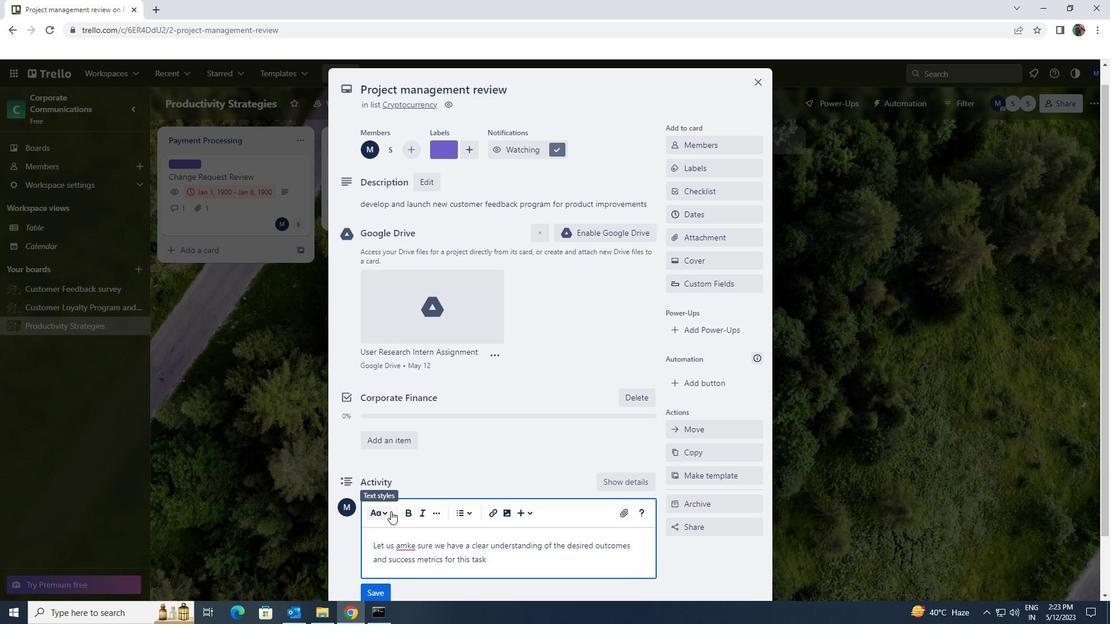 
Action: Mouse moved to (407, 545)
Screenshot: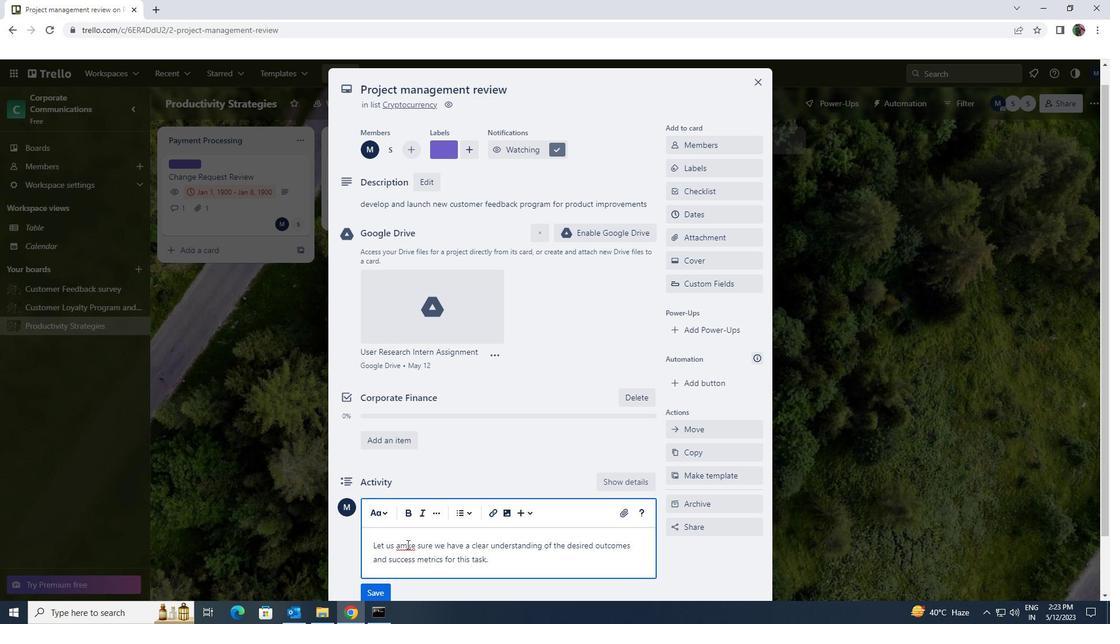 
Action: Mouse pressed left at (407, 545)
Screenshot: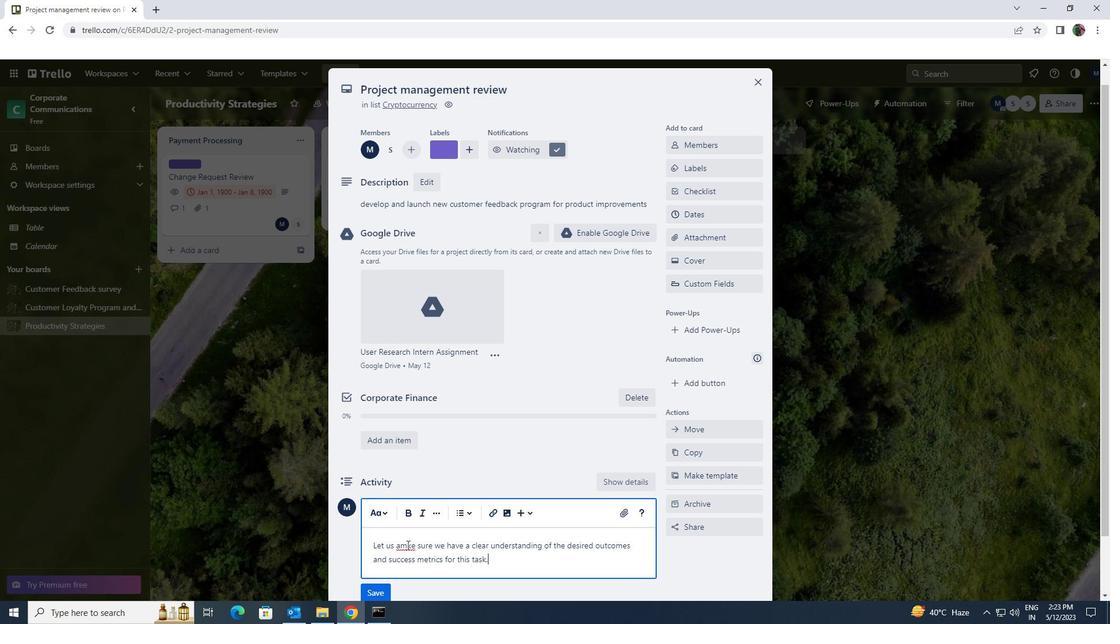 
Action: Key pressed A
Screenshot: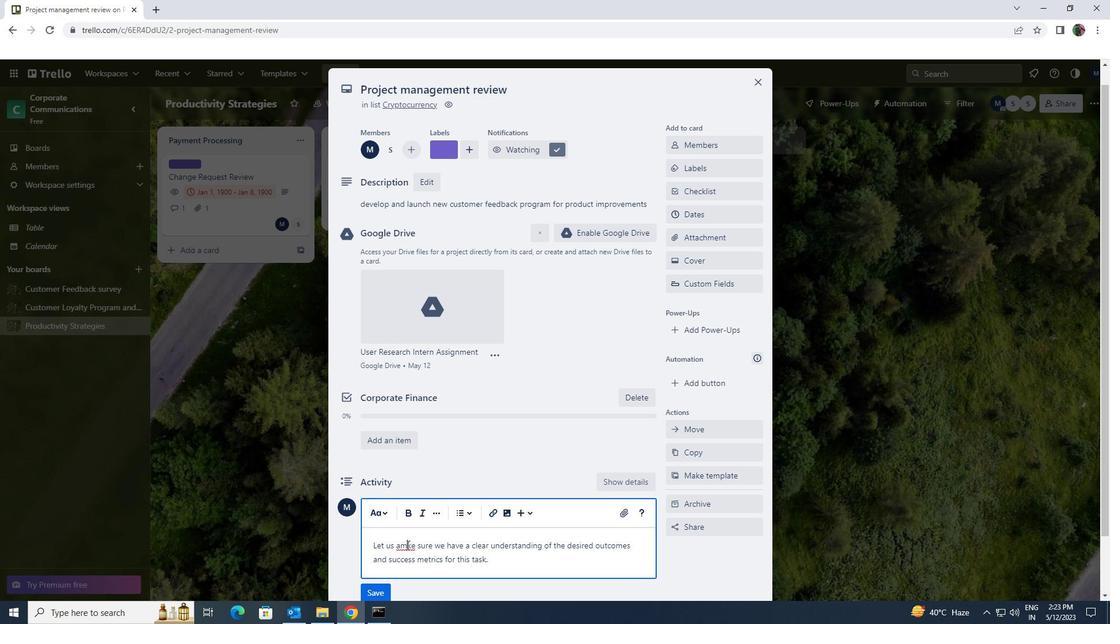 
Action: Mouse moved to (400, 545)
Screenshot: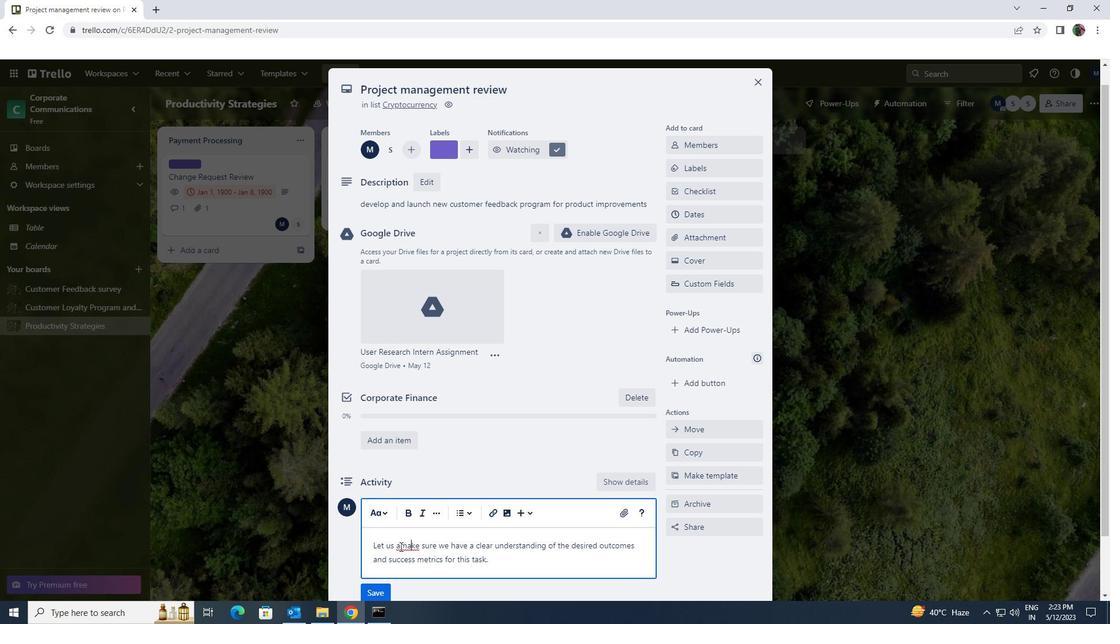 
Action: Mouse pressed left at (400, 545)
Screenshot: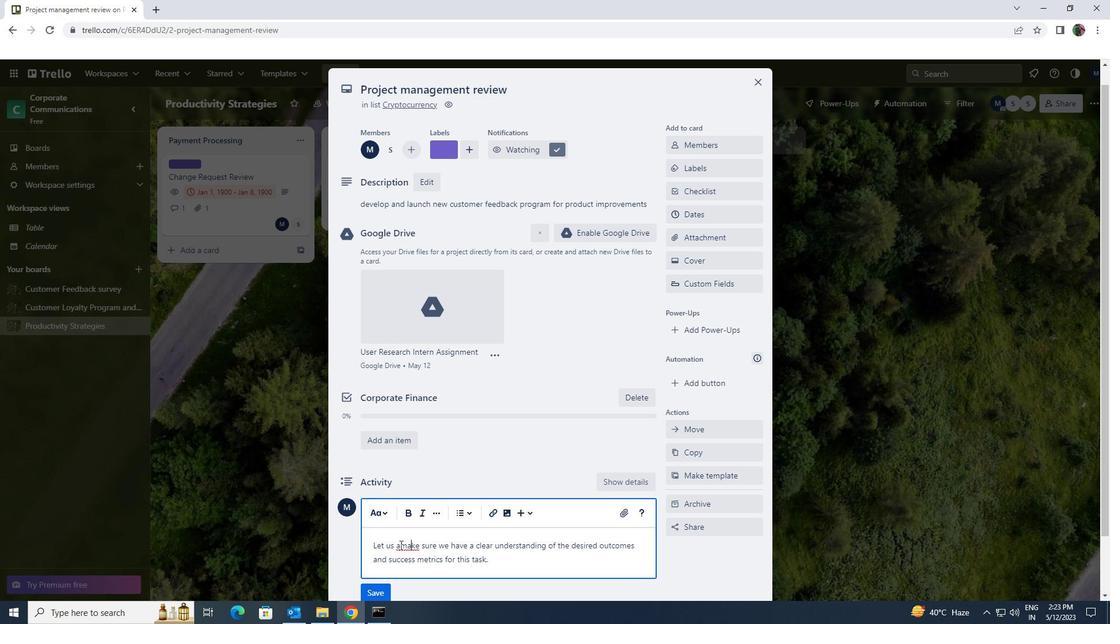 
Action: Mouse moved to (396, 545)
Screenshot: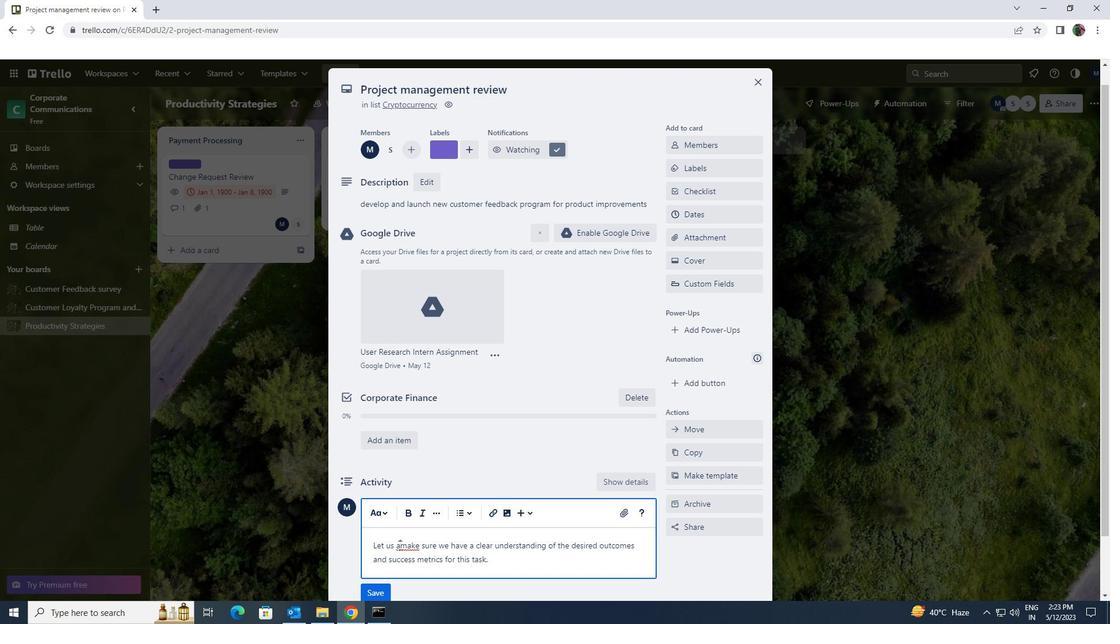 
Action: Key pressed <Key.backspace>
Screenshot: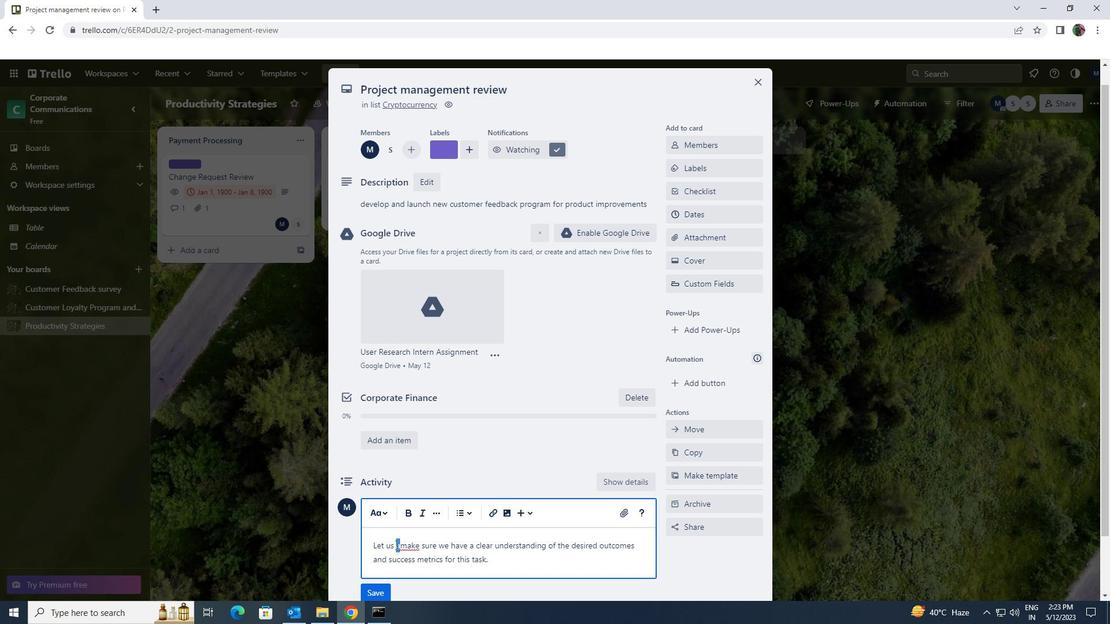 
Action: Mouse scrolled (396, 544) with delta (0, 0)
Screenshot: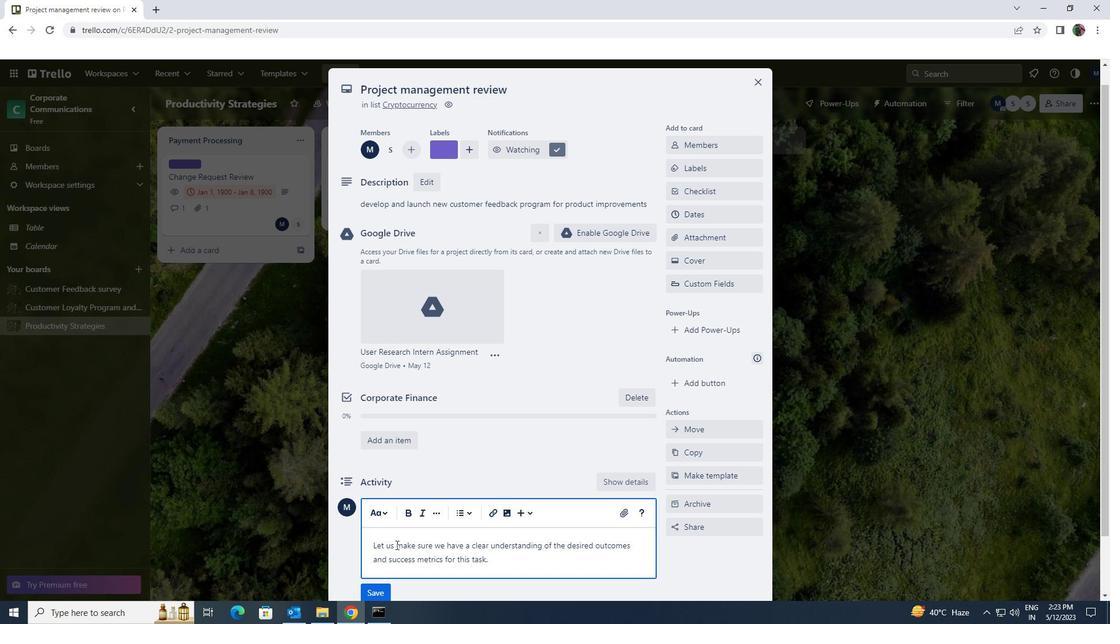 
Action: Mouse moved to (382, 535)
Screenshot: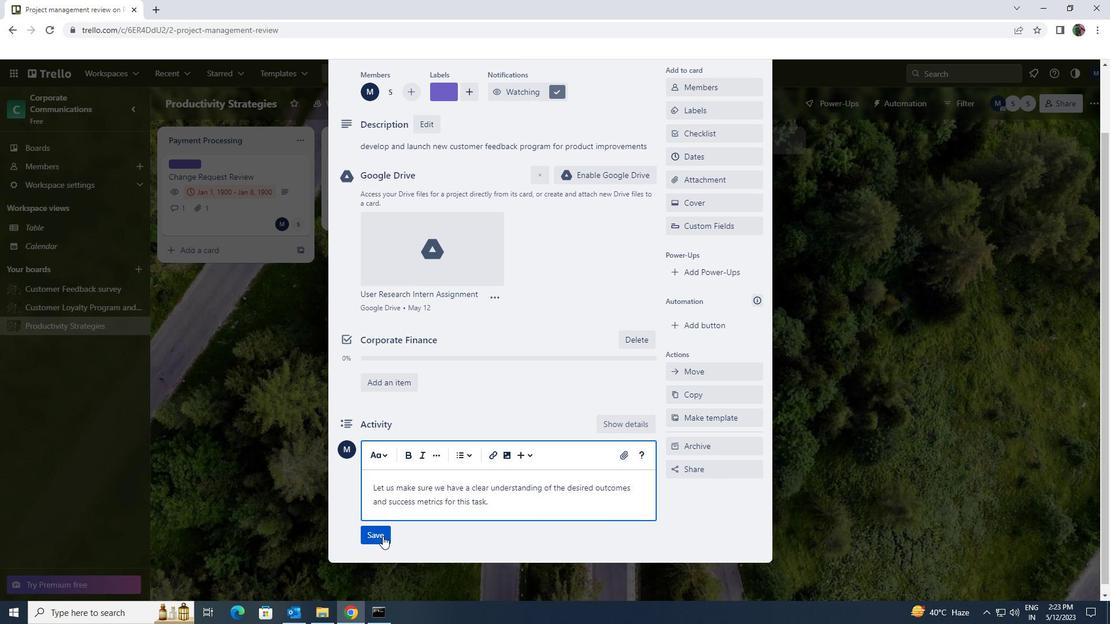 
Action: Mouse pressed left at (382, 535)
Screenshot: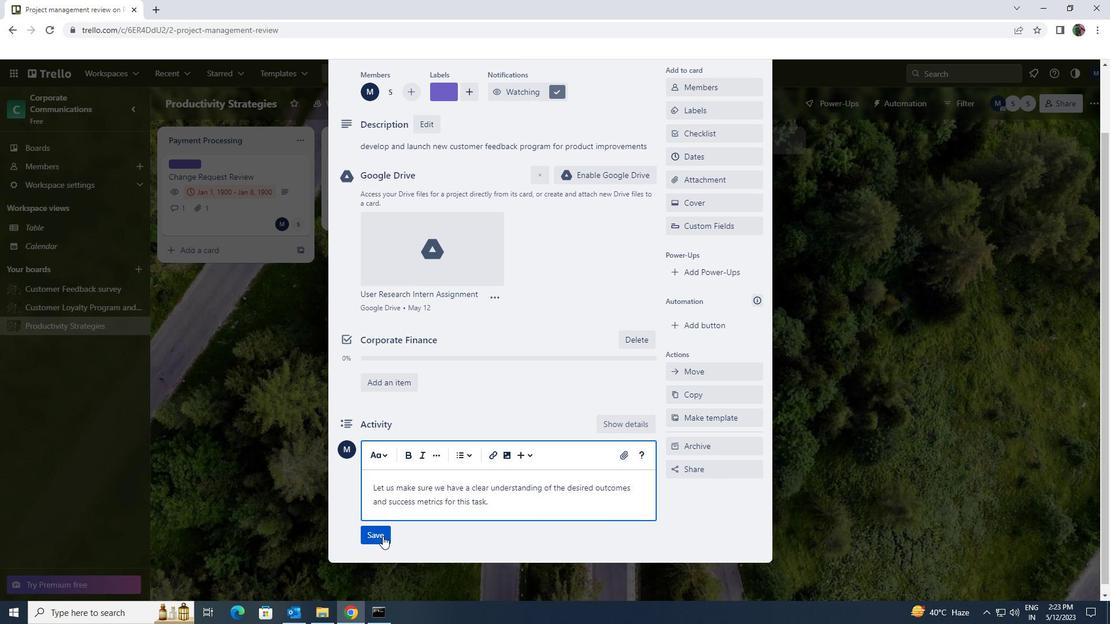 
Action: Mouse moved to (546, 508)
Screenshot: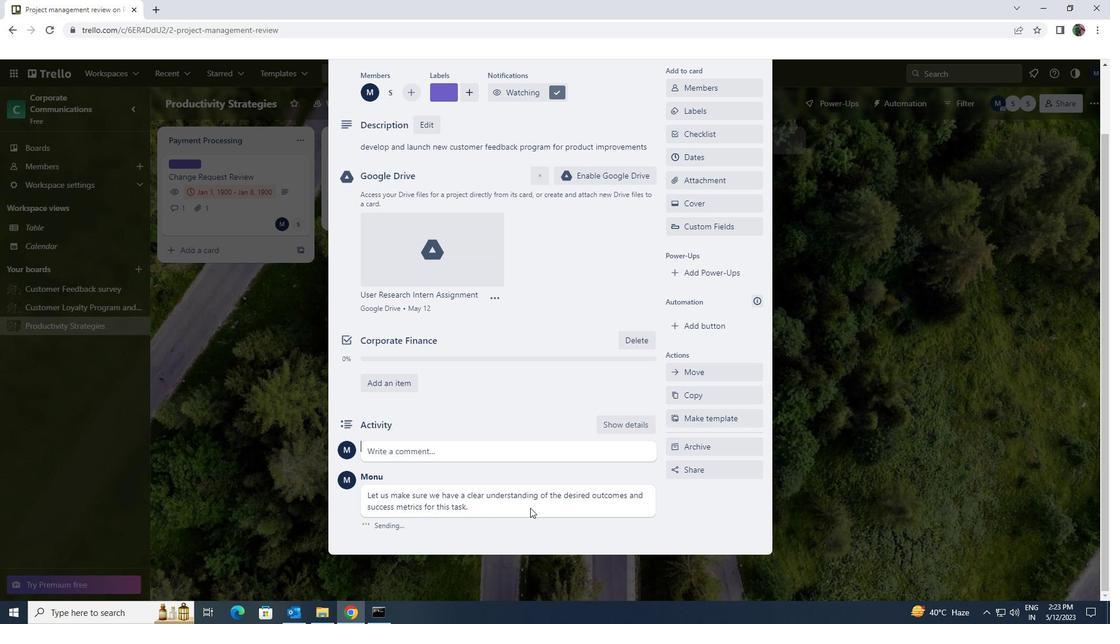 
Action: Mouse scrolled (546, 509) with delta (0, 0)
Screenshot: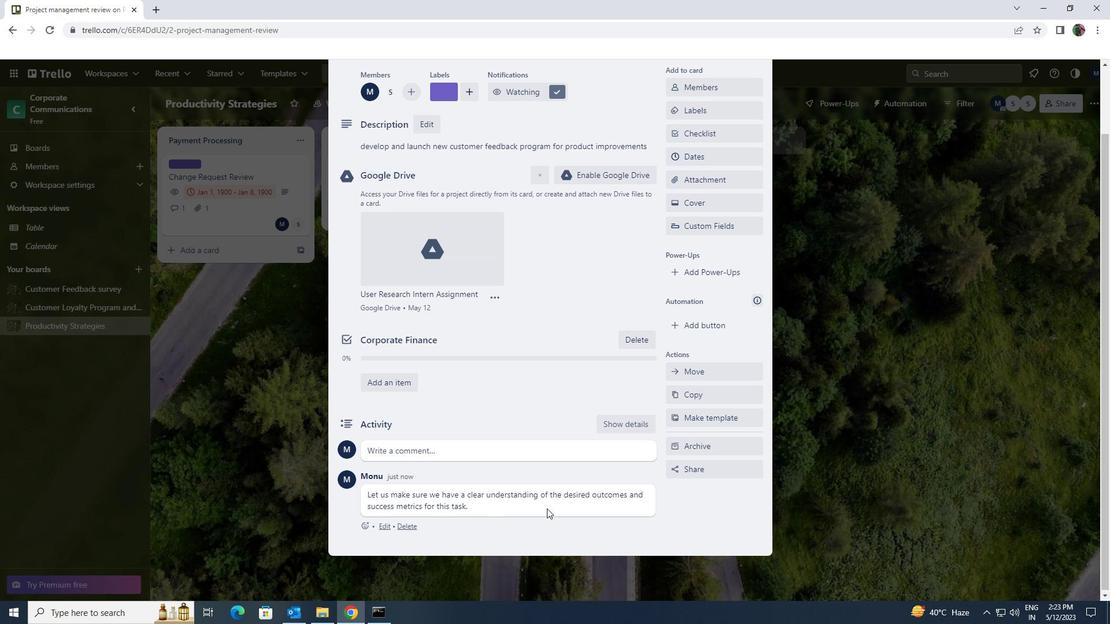 
Action: Mouse scrolled (546, 509) with delta (0, 0)
Screenshot: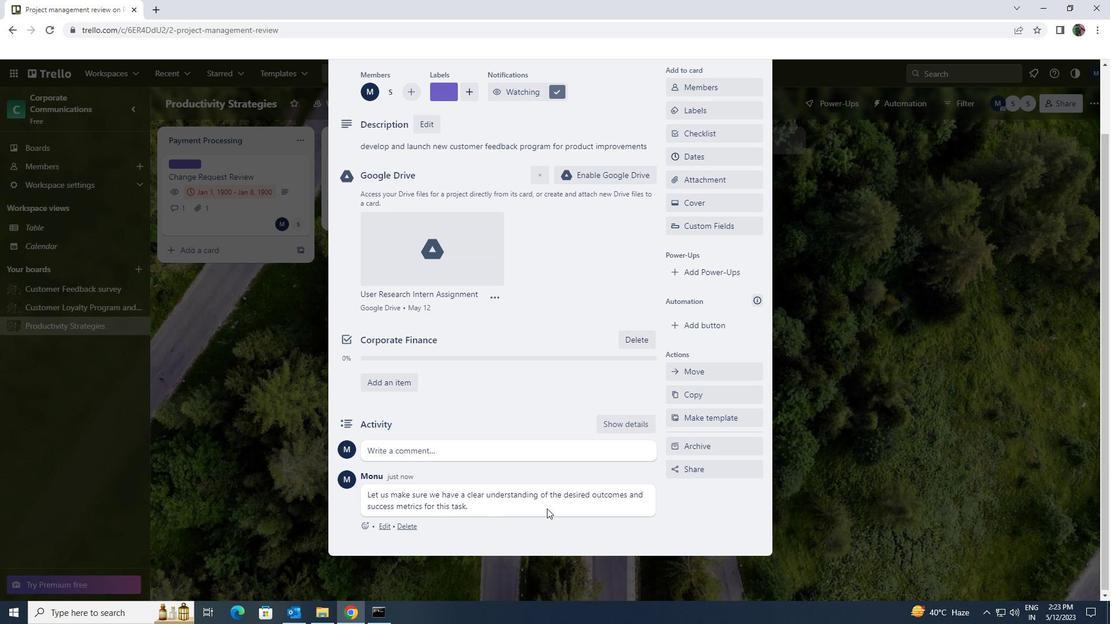 
Action: Mouse scrolled (546, 509) with delta (0, 0)
Screenshot: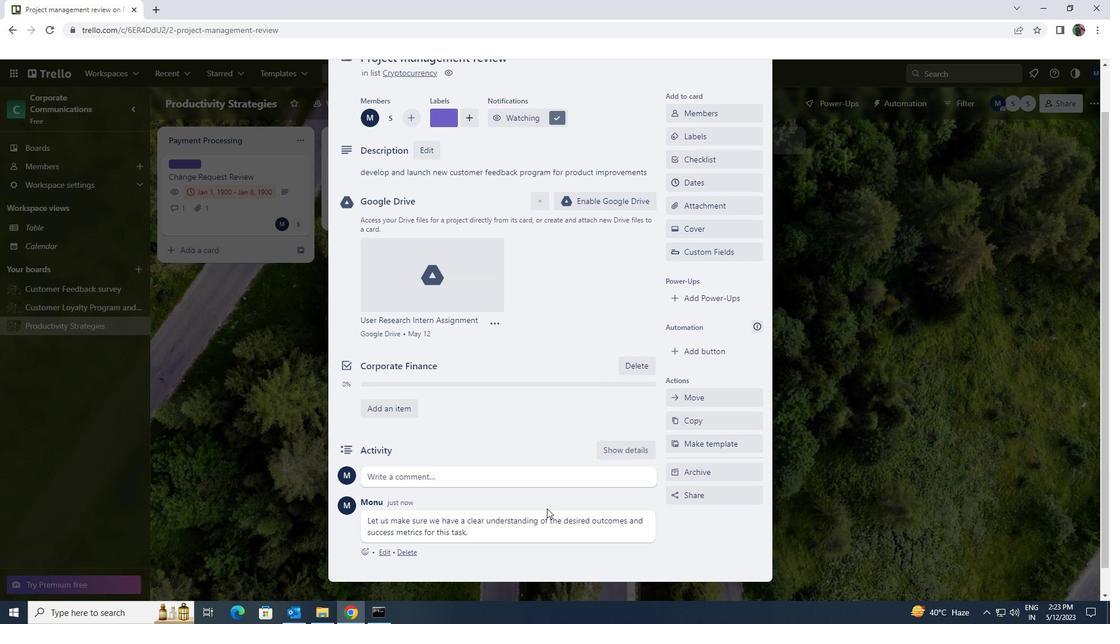 
Action: Mouse moved to (690, 231)
Screenshot: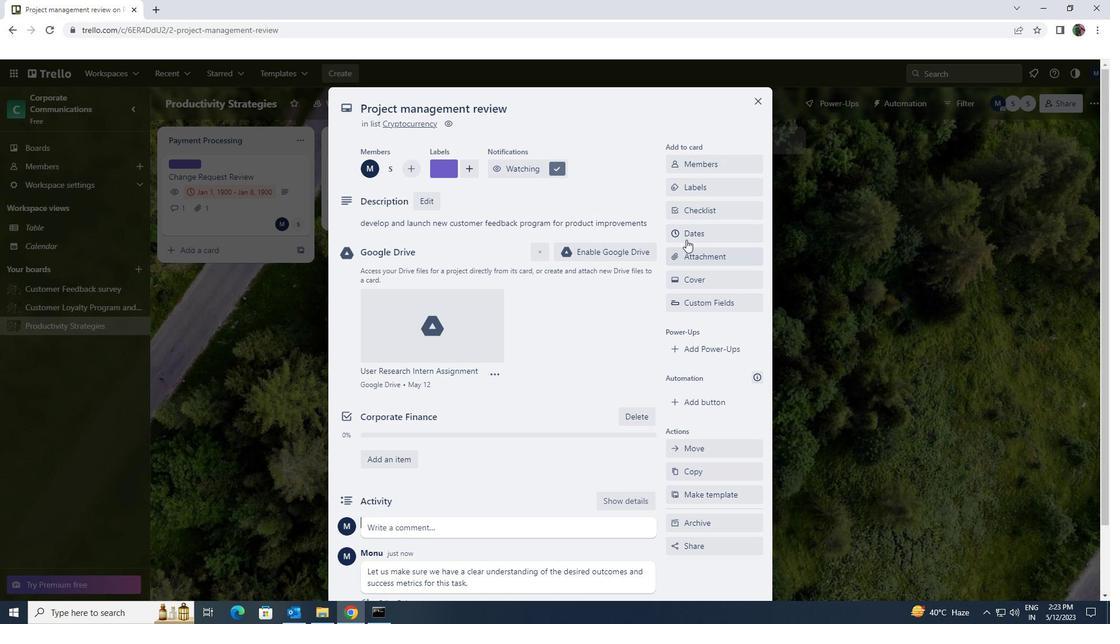 
Action: Mouse pressed left at (690, 231)
Screenshot: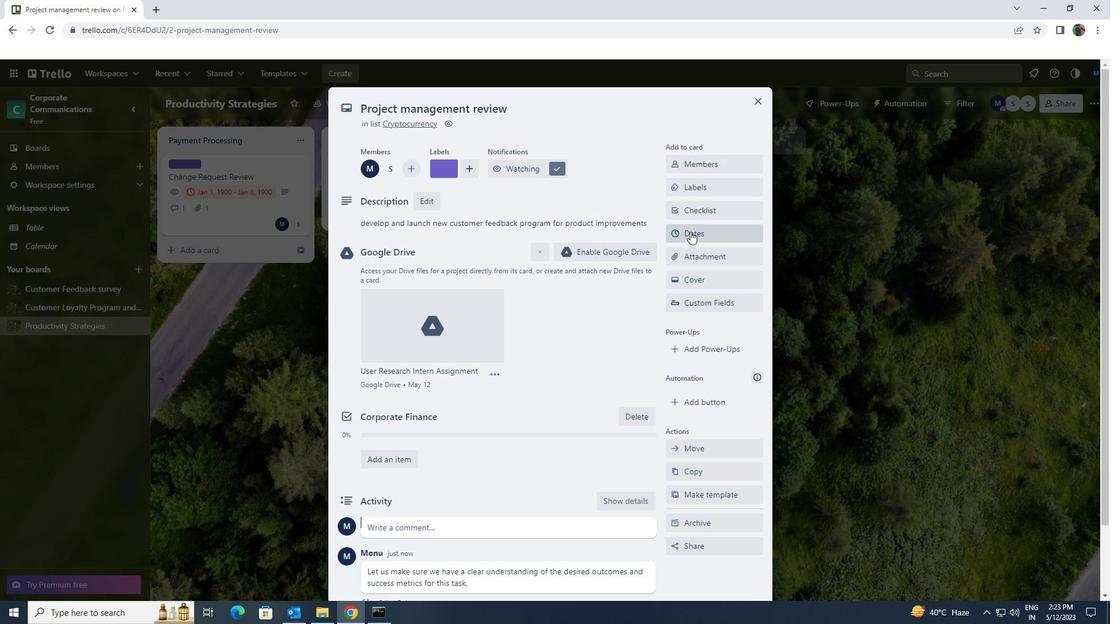
Action: Mouse moved to (682, 314)
Screenshot: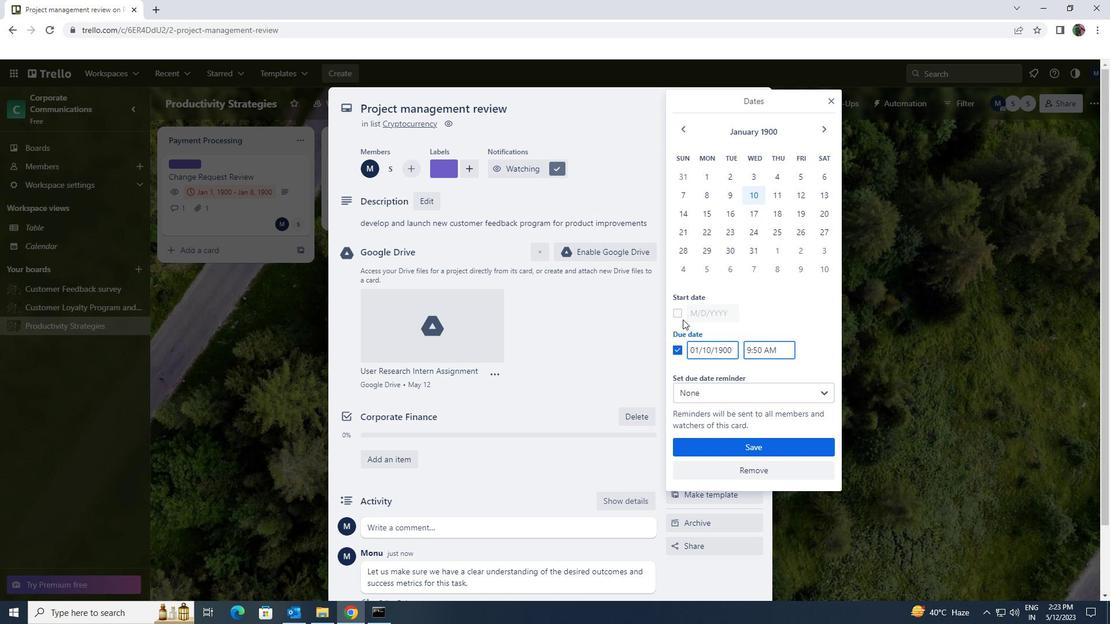 
Action: Mouse pressed left at (682, 314)
Screenshot: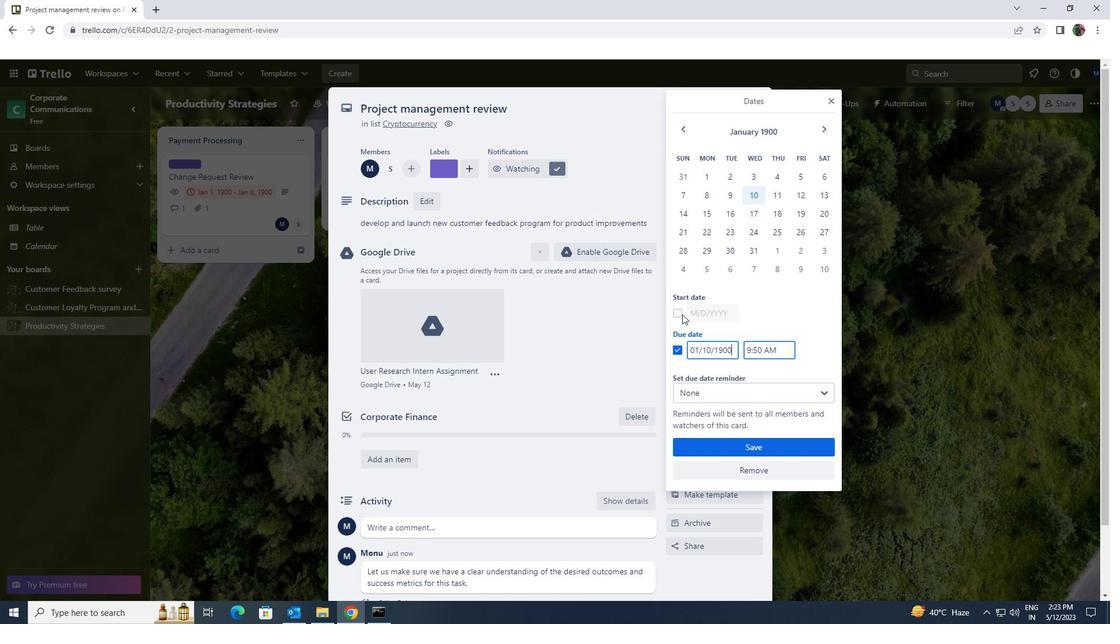 
Action: Mouse moved to (734, 311)
Screenshot: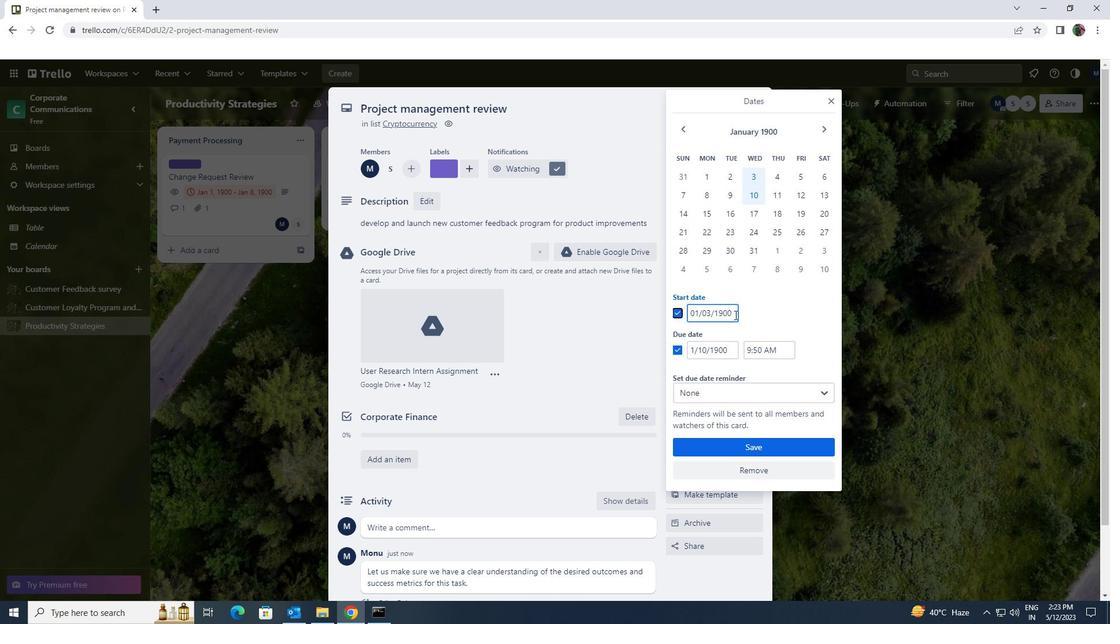 
Action: Mouse pressed left at (734, 311)
Screenshot: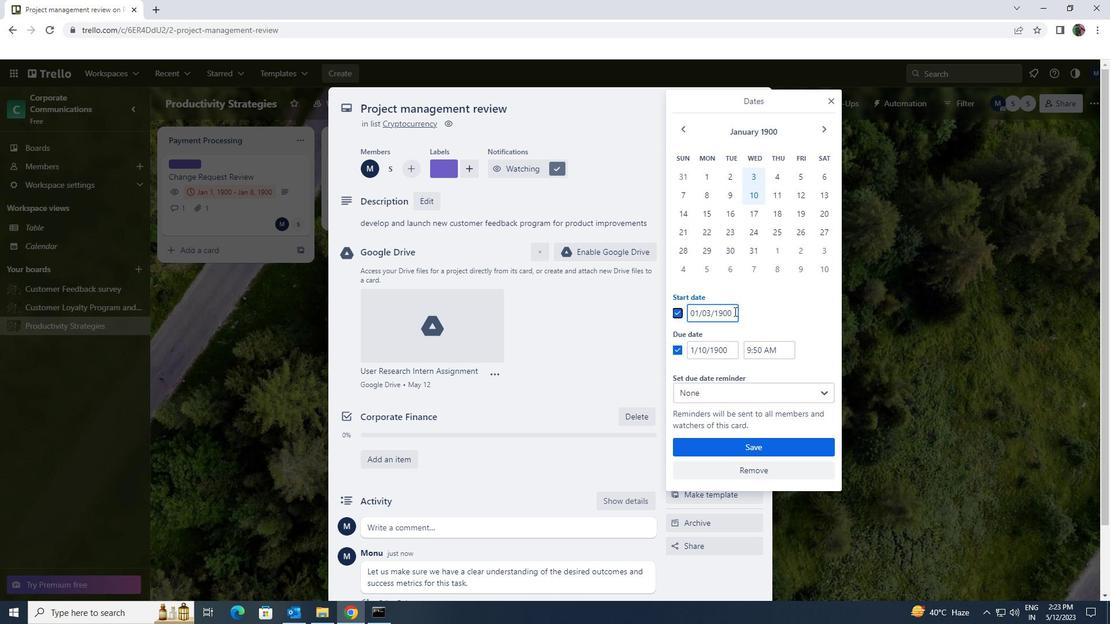 
Action: Mouse moved to (670, 337)
Screenshot: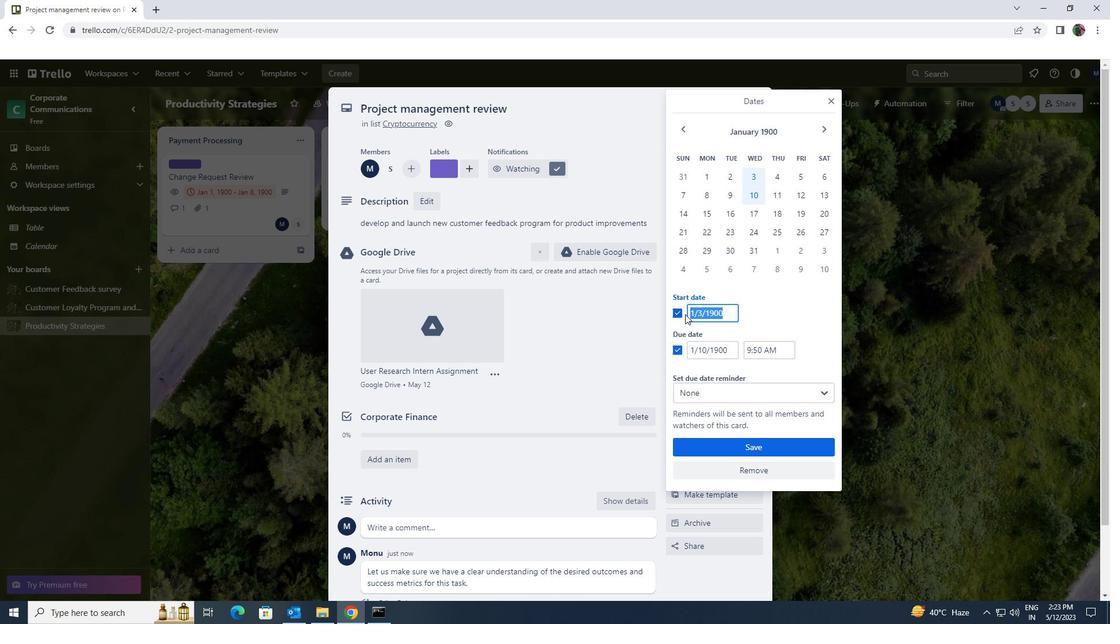 
Action: Key pressed 4/<Key.insert><Key.backspace><Key.backspace>1/4/1900
Screenshot: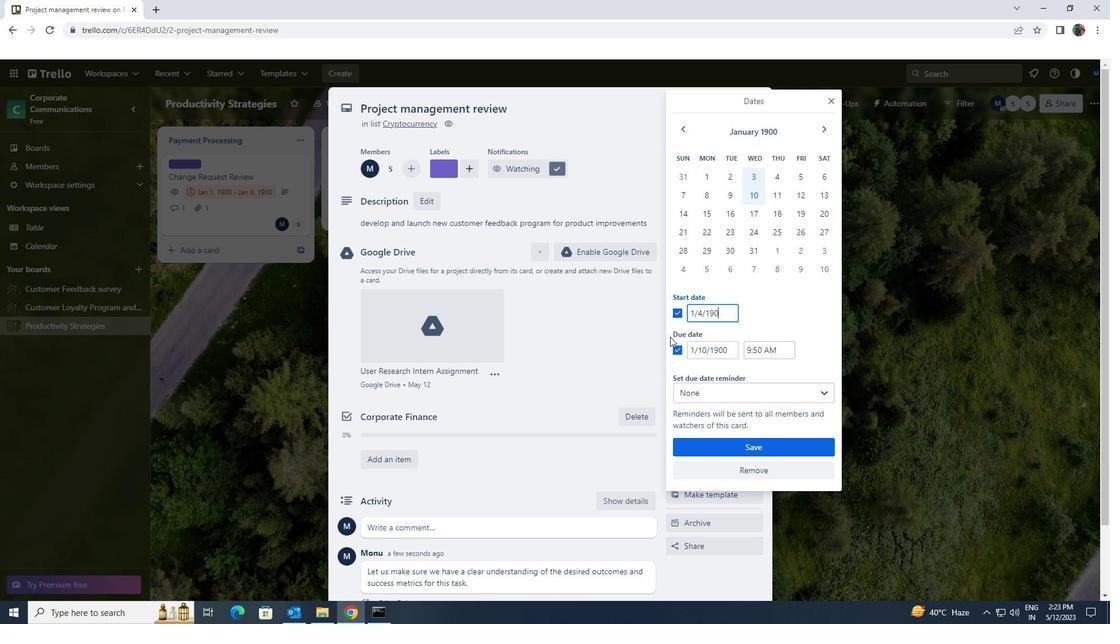 
Action: Mouse moved to (729, 351)
Screenshot: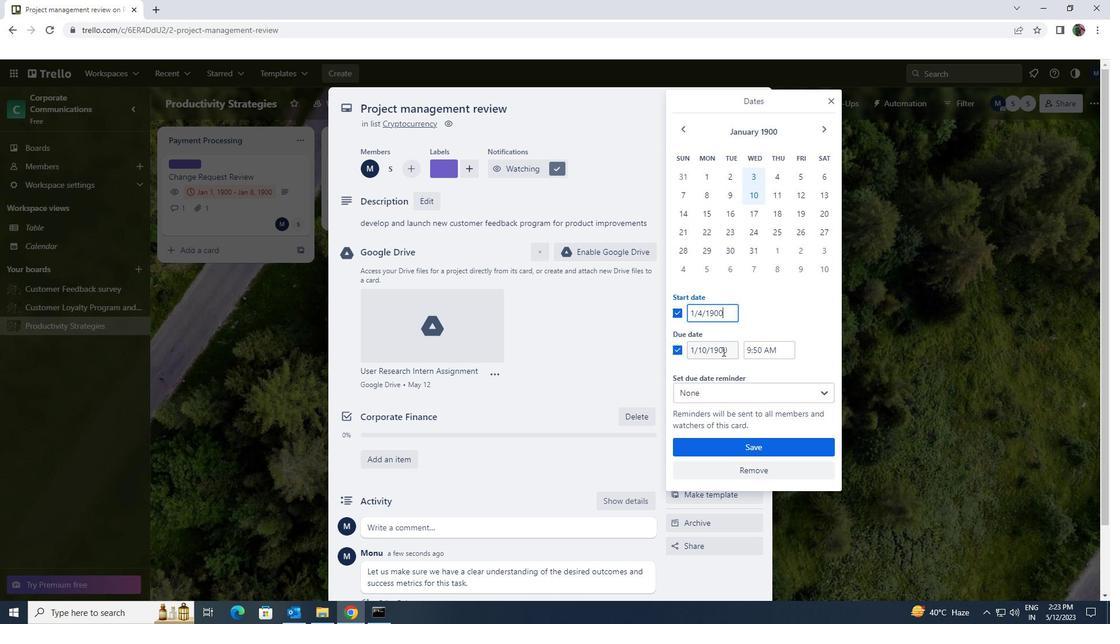 
Action: Mouse pressed left at (729, 351)
Screenshot: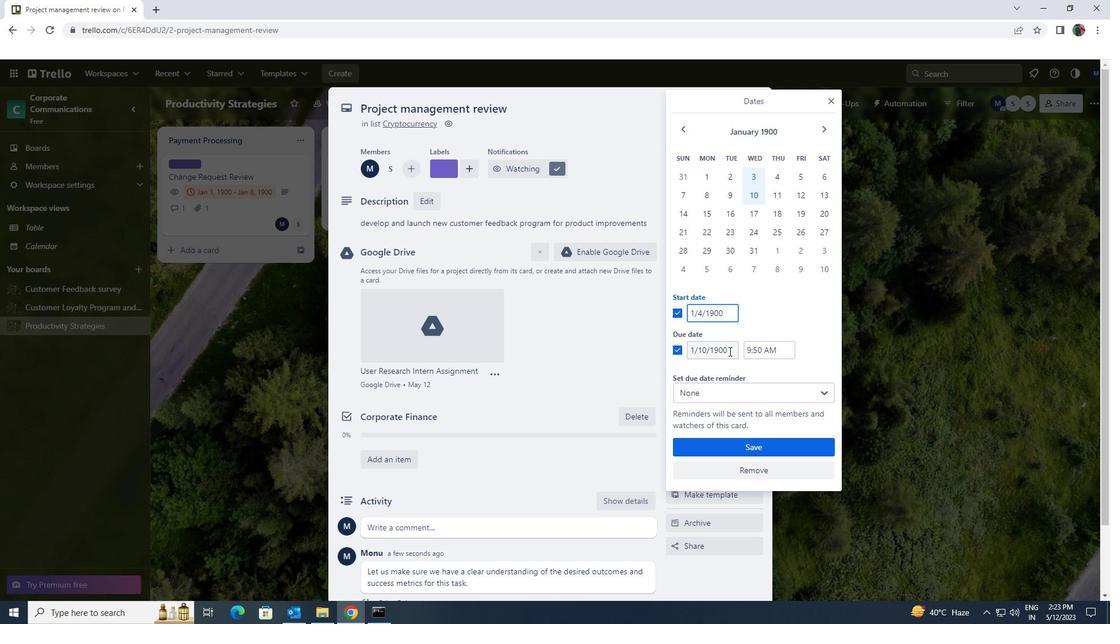 
Action: Mouse moved to (684, 349)
Screenshot: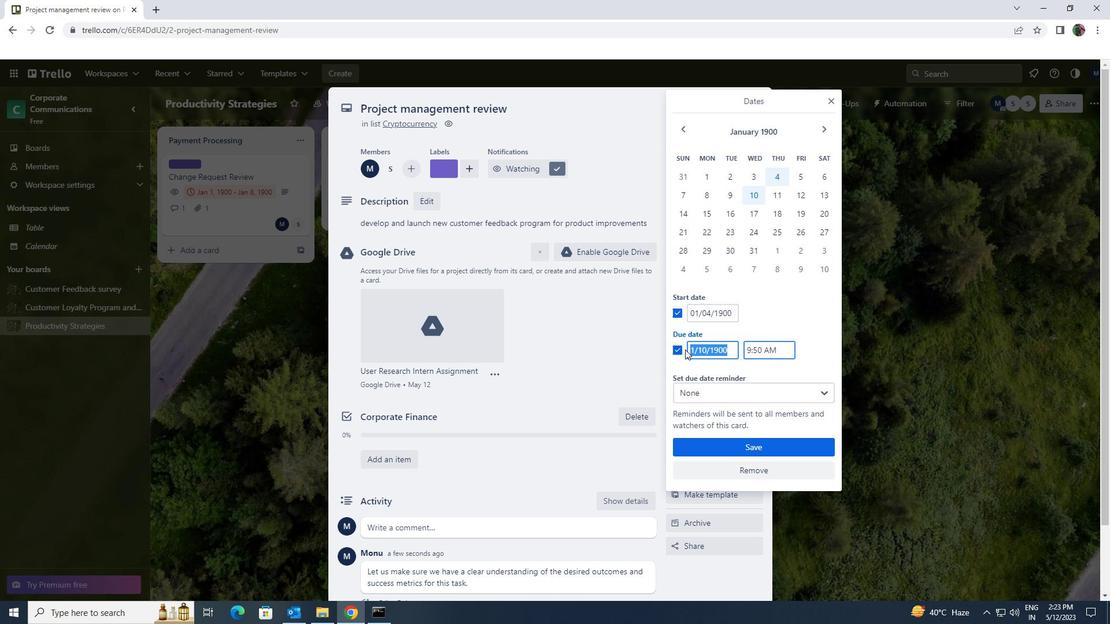 
Action: Key pressed 1/11/1900
Screenshot: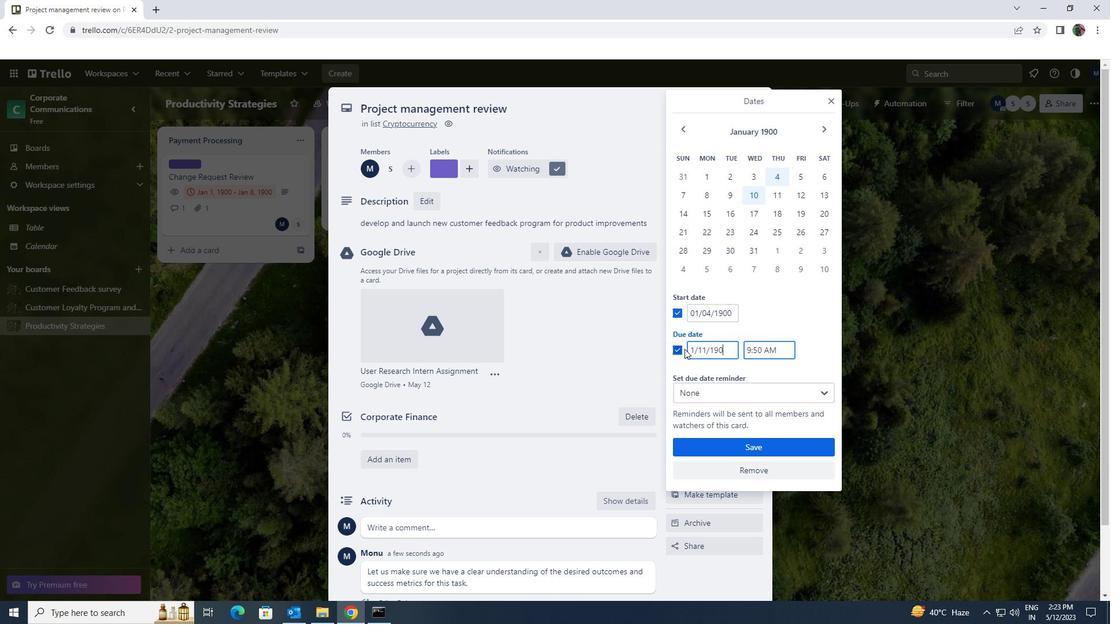 
Action: Mouse moved to (740, 448)
Screenshot: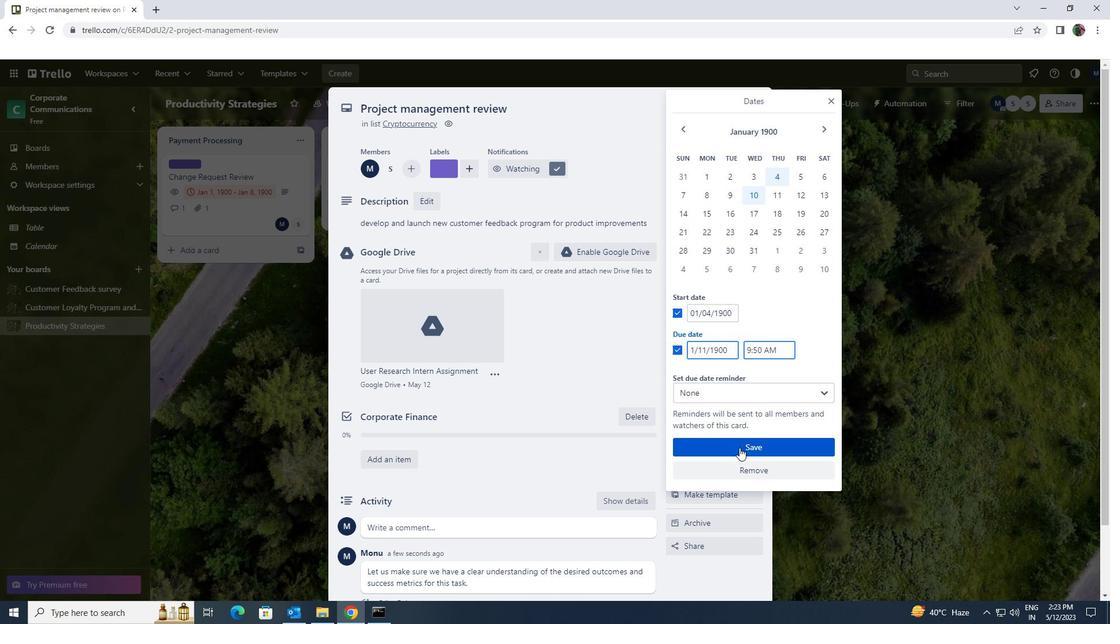 
Action: Mouse pressed left at (740, 448)
Screenshot: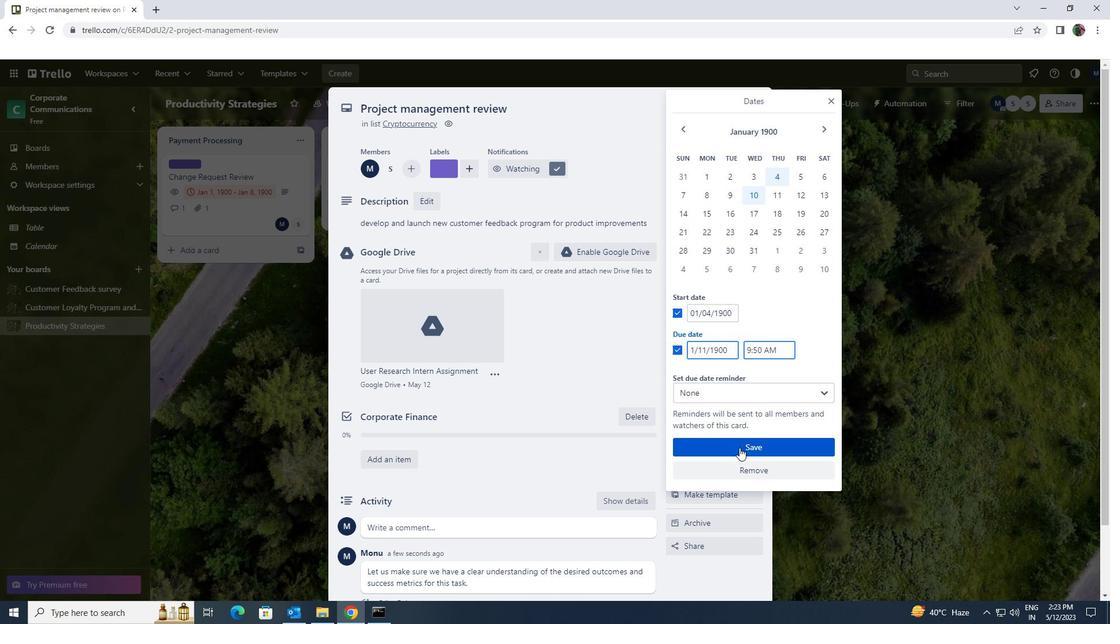 
